 Task: Search one way flight ticket for 1 adult, 5 children, 2 infants in seat and 1 infant on lap in first from Traverse City: Cherry Capital Airport (was Cherry County Airpark) to Springfield: Abraham Lincoln Capital Airport on 5-2-2023. Choice of flights is Delta. Number of bags: 1 checked bag. Price is upto 77000. Outbound departure time preference is 14:15.
Action: Mouse moved to (331, 160)
Screenshot: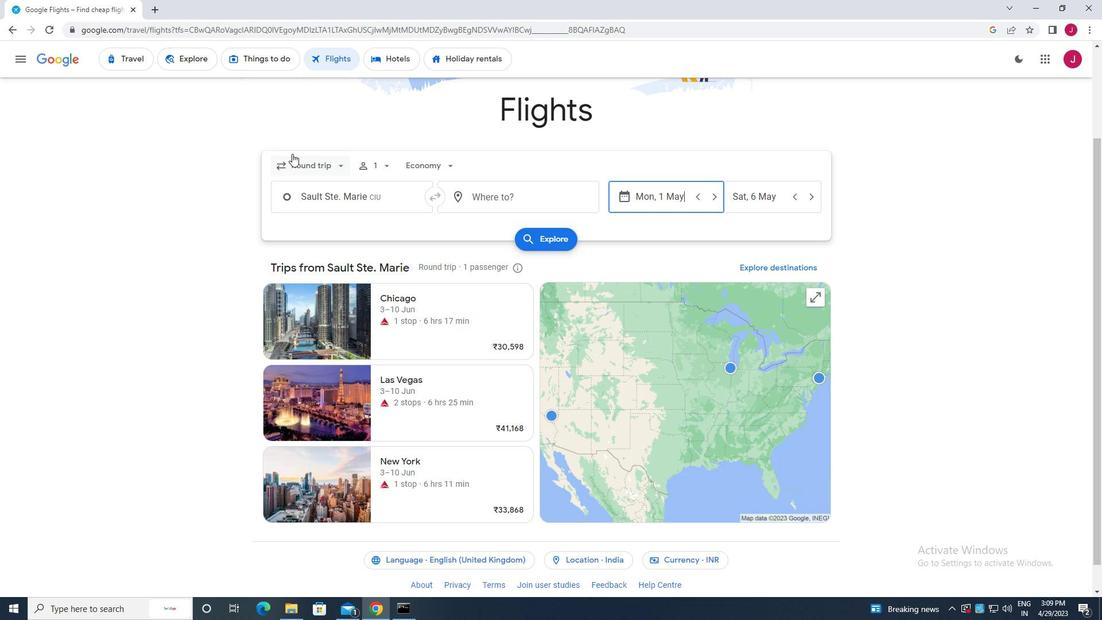 
Action: Mouse pressed left at (331, 160)
Screenshot: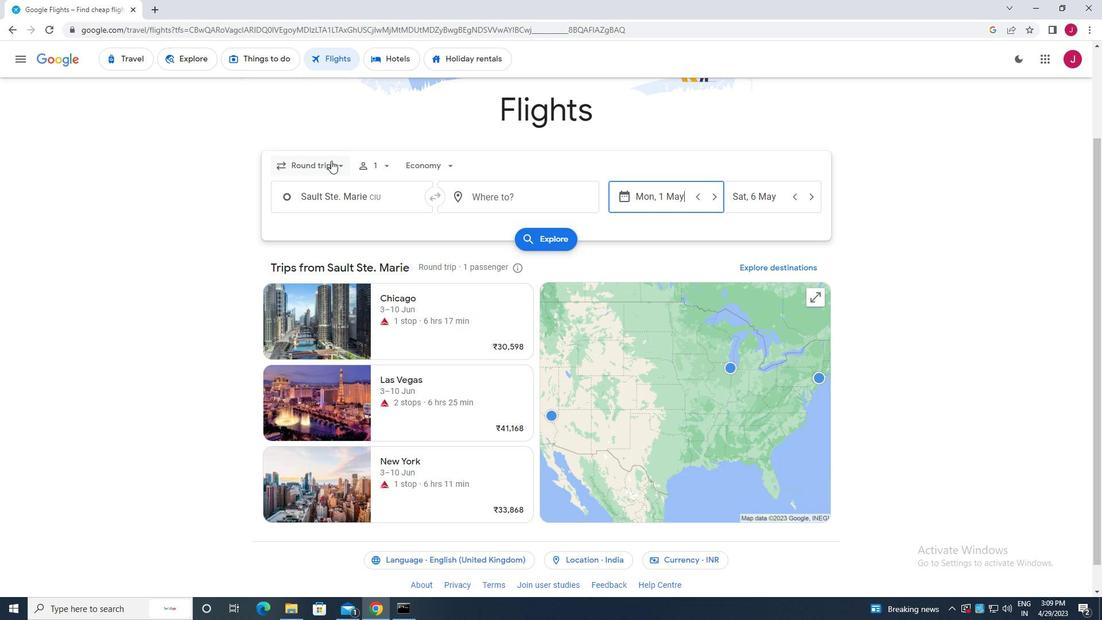 
Action: Mouse moved to (330, 214)
Screenshot: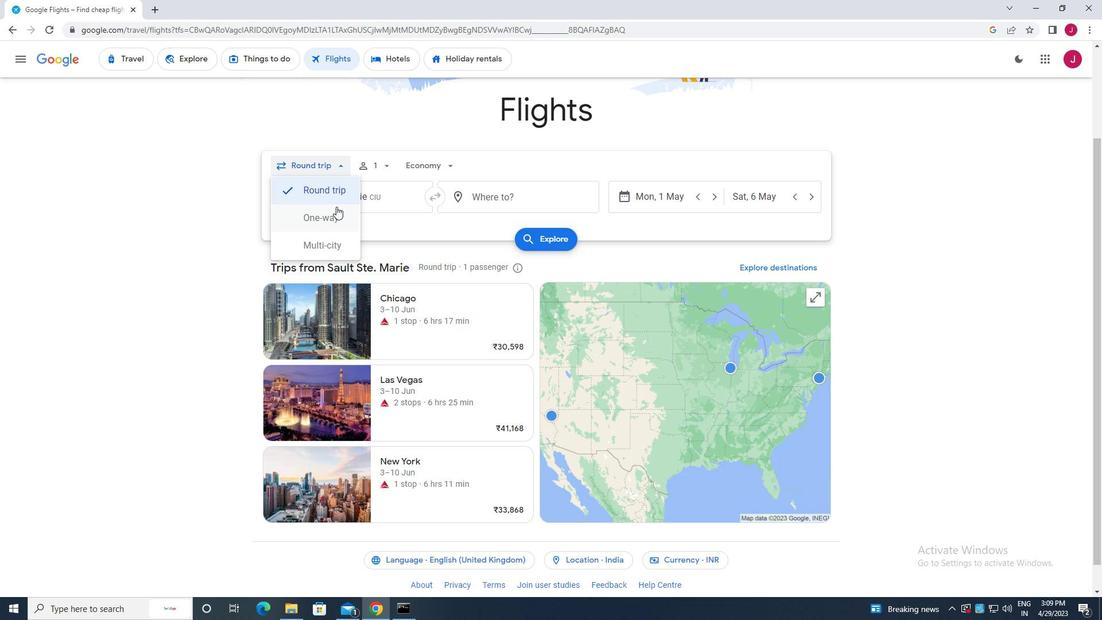 
Action: Mouse pressed left at (330, 214)
Screenshot: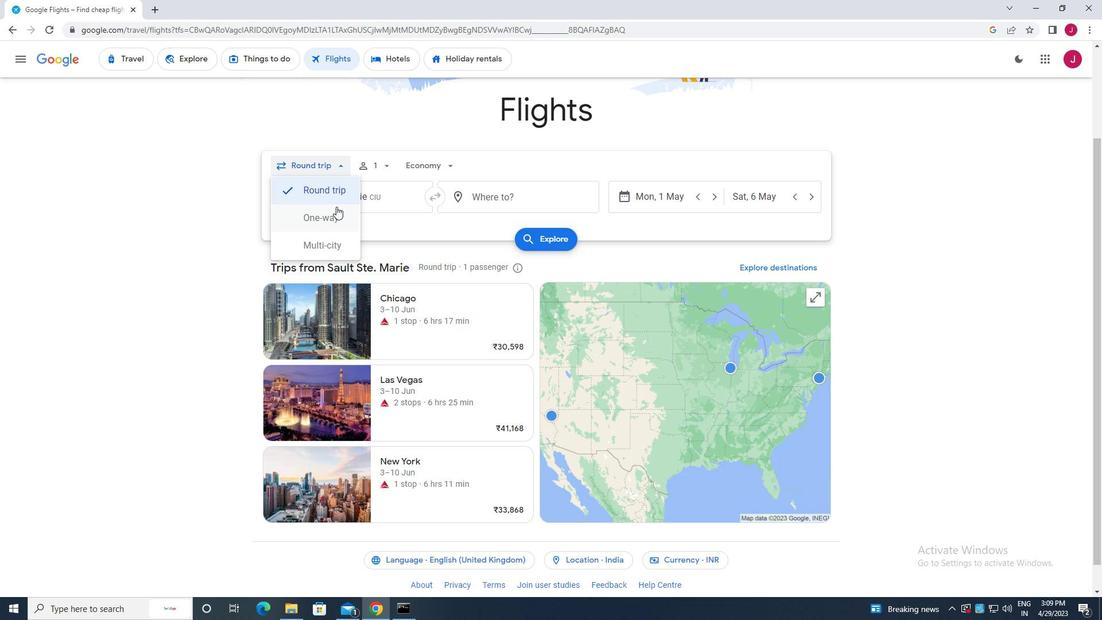 
Action: Mouse moved to (384, 164)
Screenshot: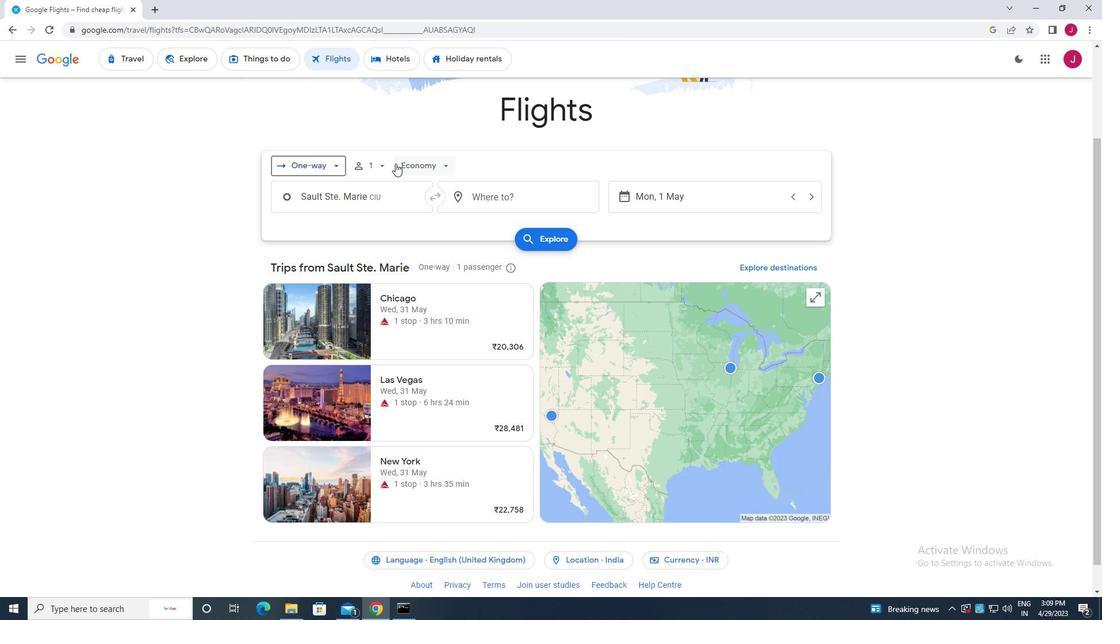 
Action: Mouse pressed left at (384, 164)
Screenshot: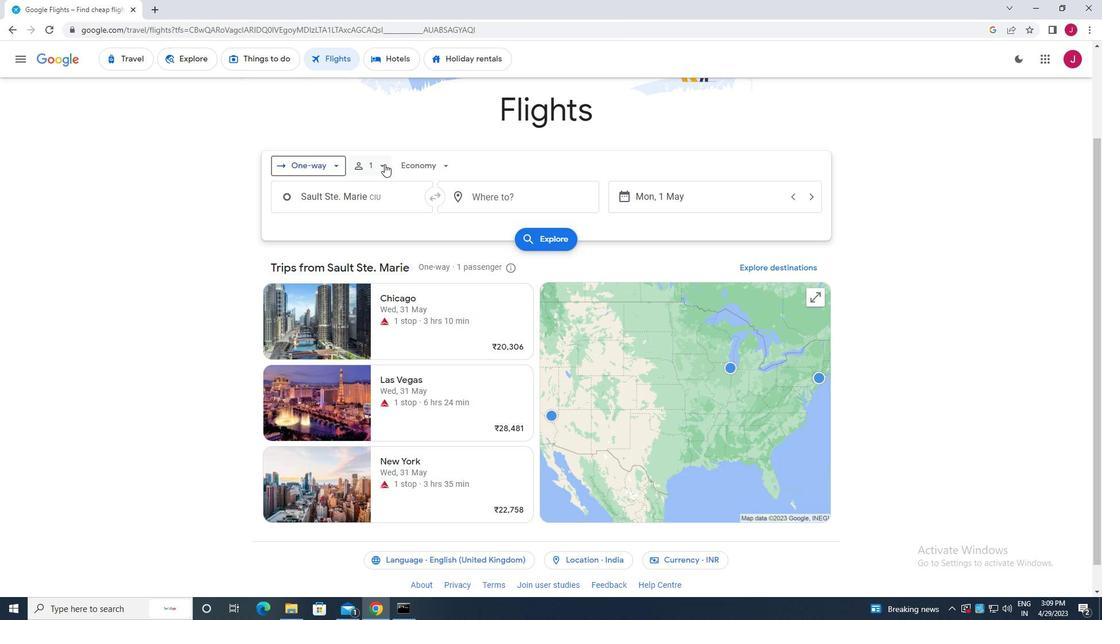 
Action: Mouse moved to (467, 224)
Screenshot: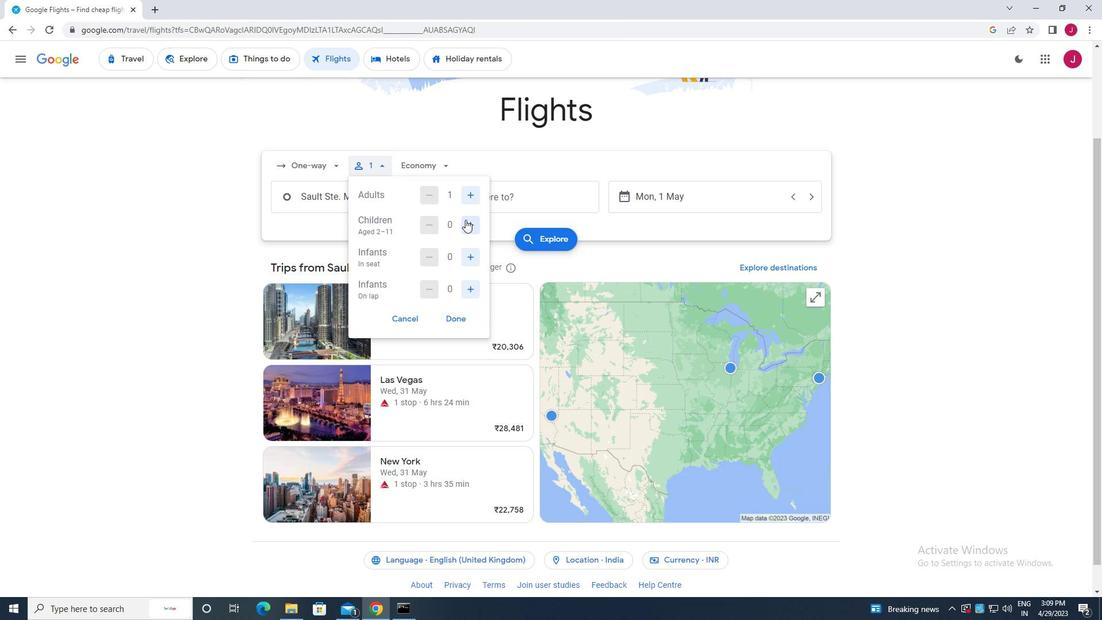 
Action: Mouse pressed left at (467, 224)
Screenshot: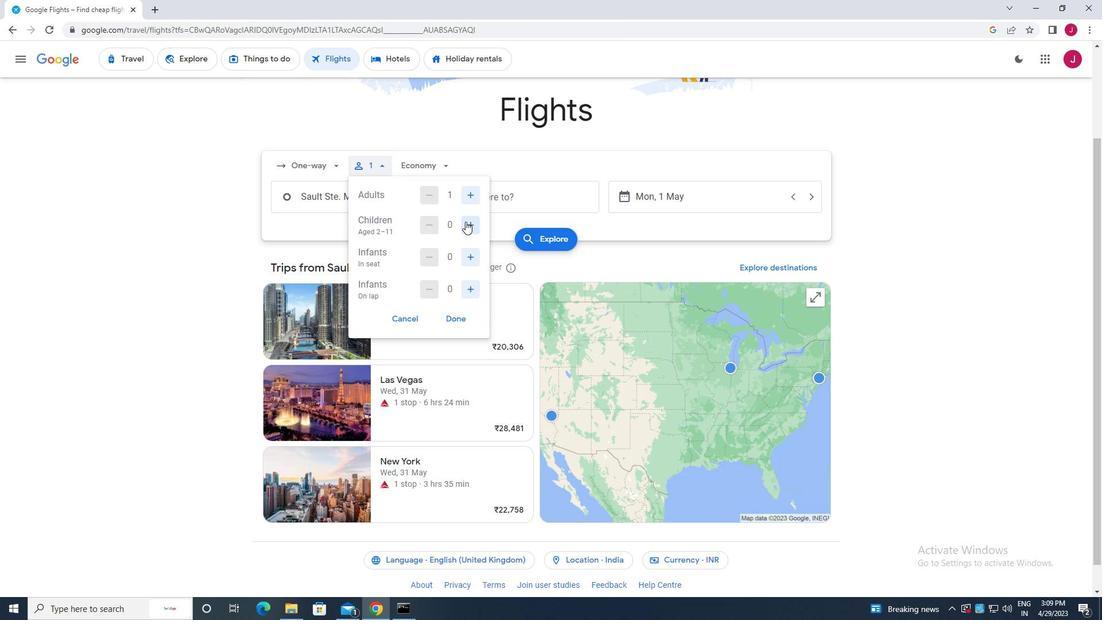 
Action: Mouse pressed left at (467, 224)
Screenshot: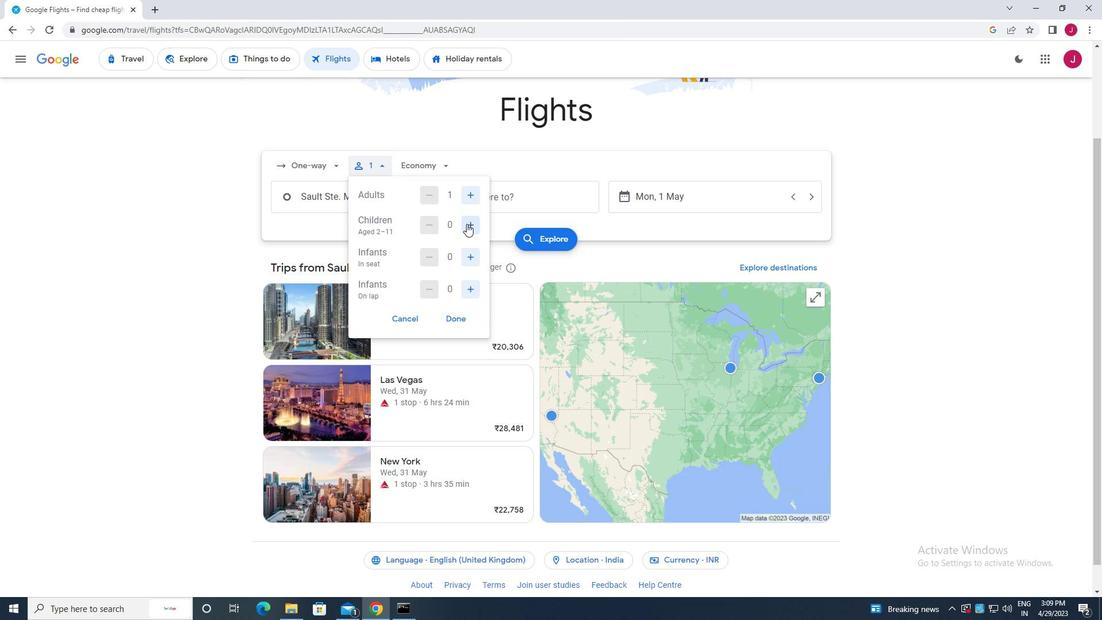 
Action: Mouse pressed left at (467, 224)
Screenshot: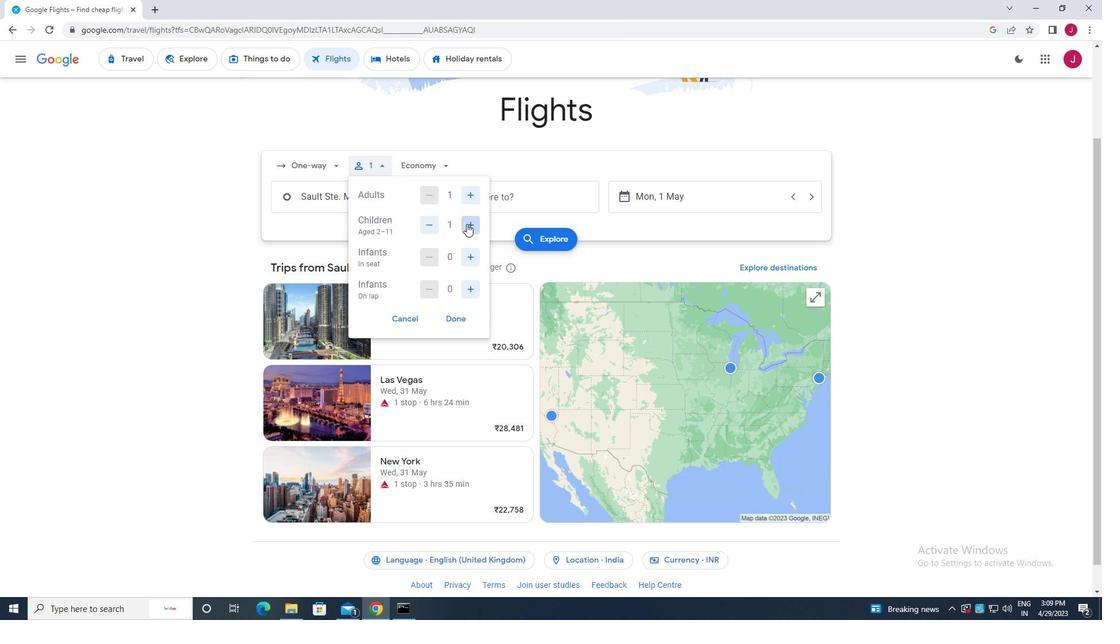 
Action: Mouse moved to (468, 225)
Screenshot: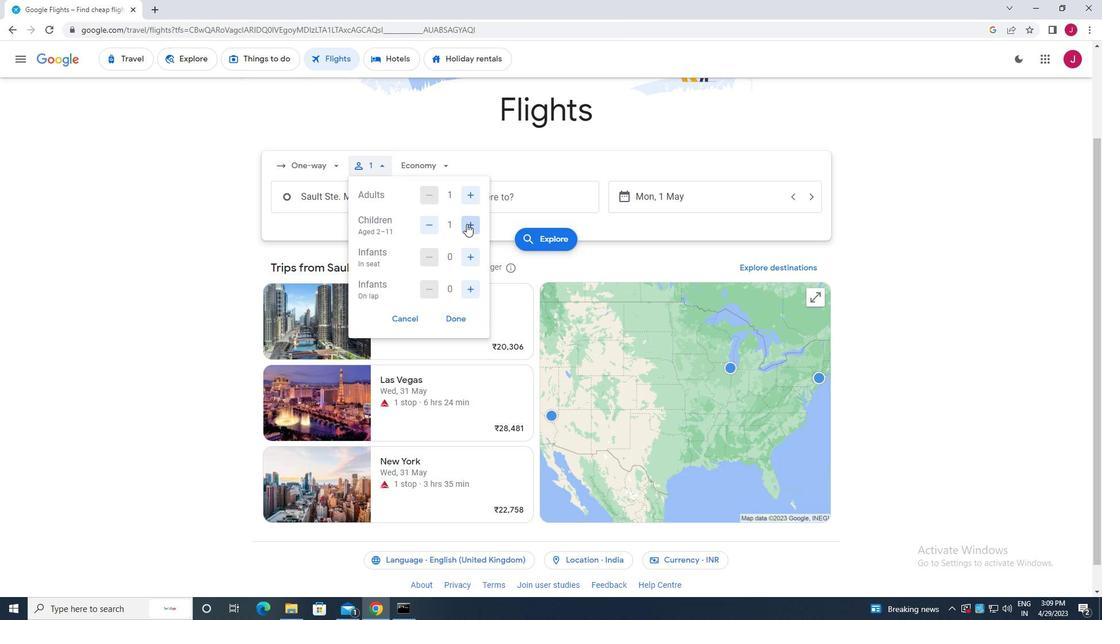 
Action: Mouse pressed left at (468, 225)
Screenshot: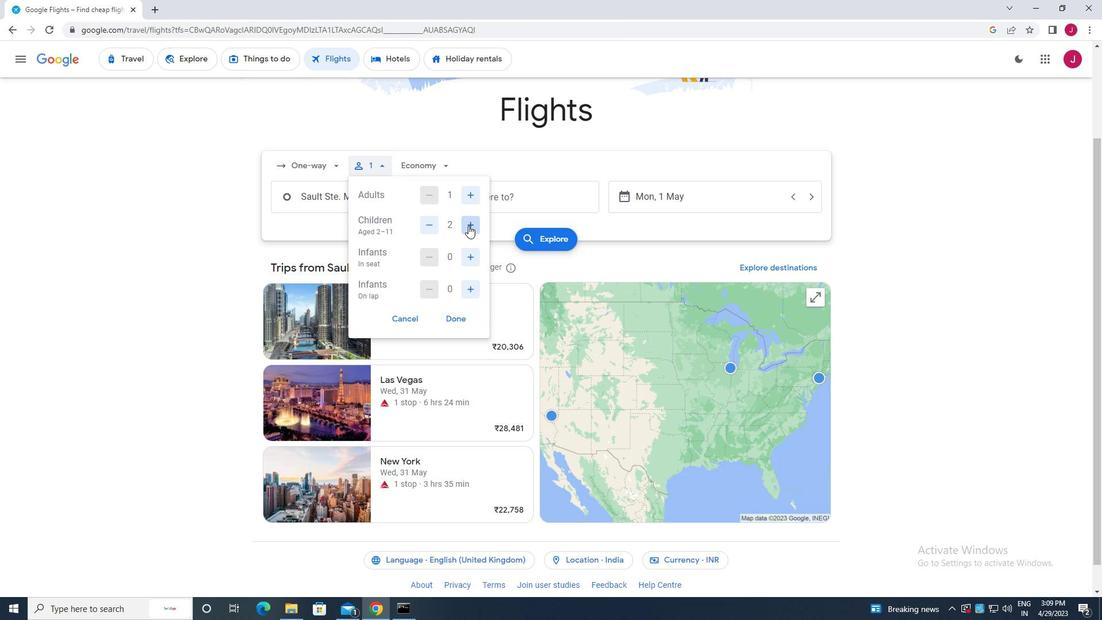 
Action: Mouse moved to (469, 226)
Screenshot: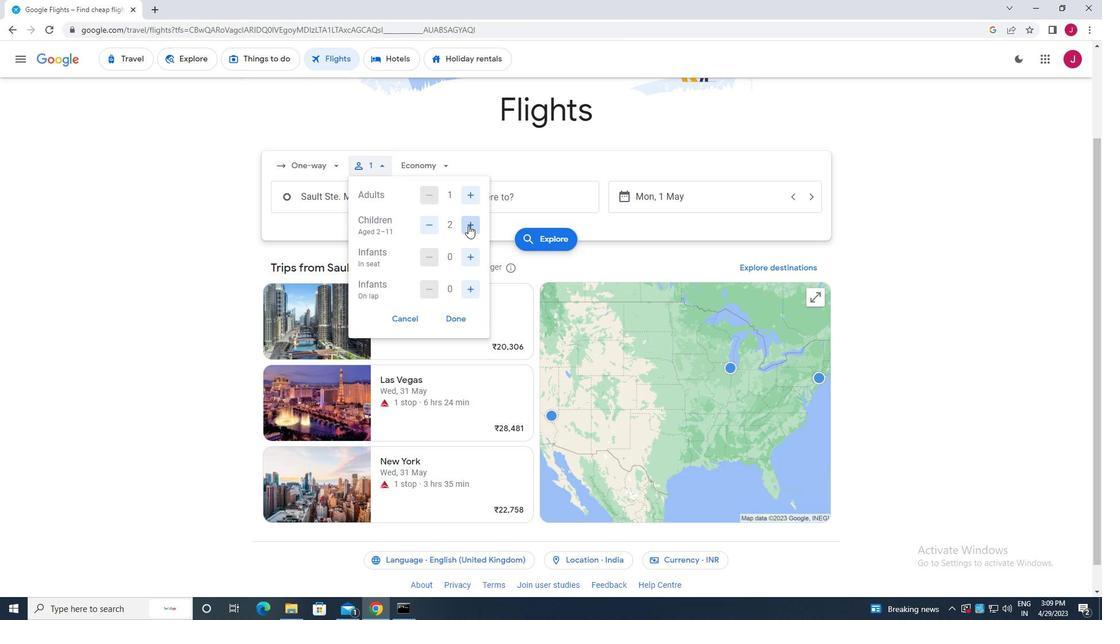 
Action: Mouse pressed left at (469, 226)
Screenshot: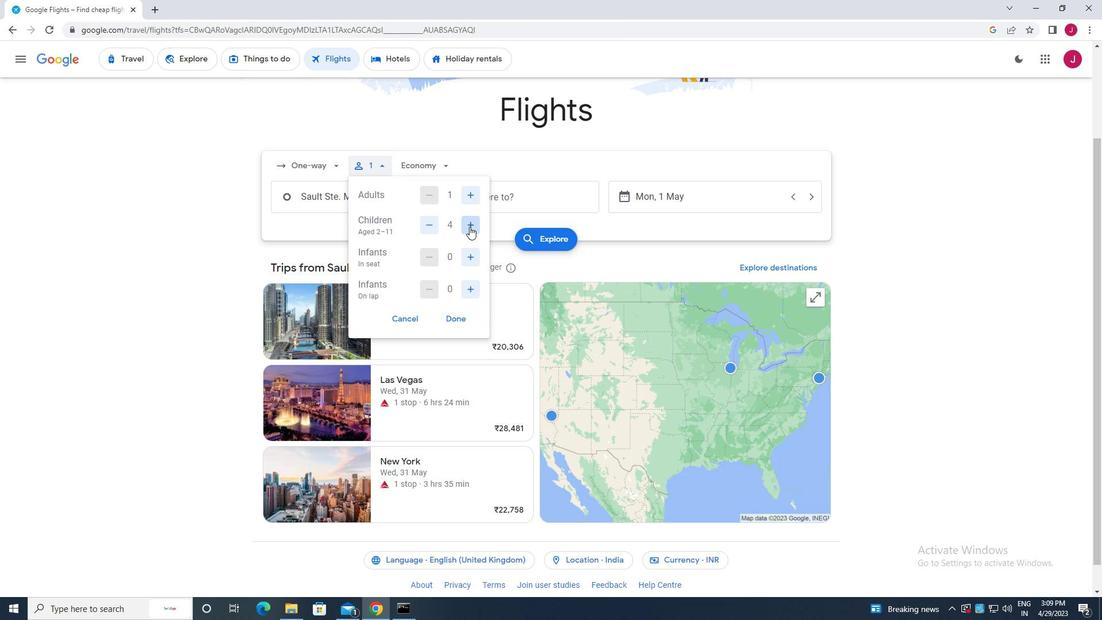 
Action: Mouse moved to (473, 254)
Screenshot: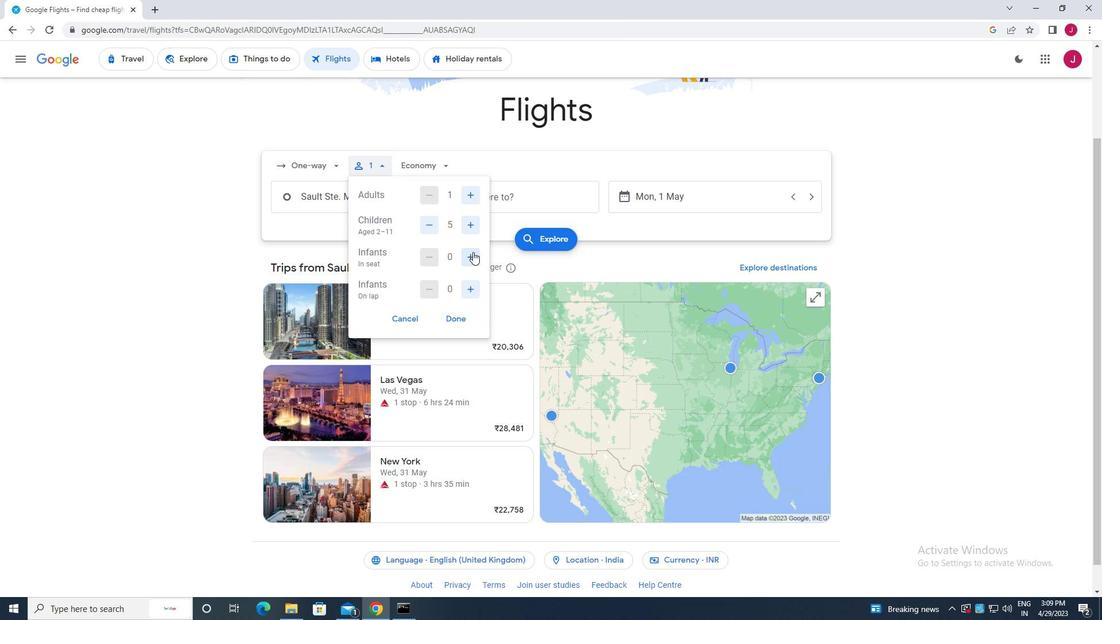 
Action: Mouse pressed left at (473, 254)
Screenshot: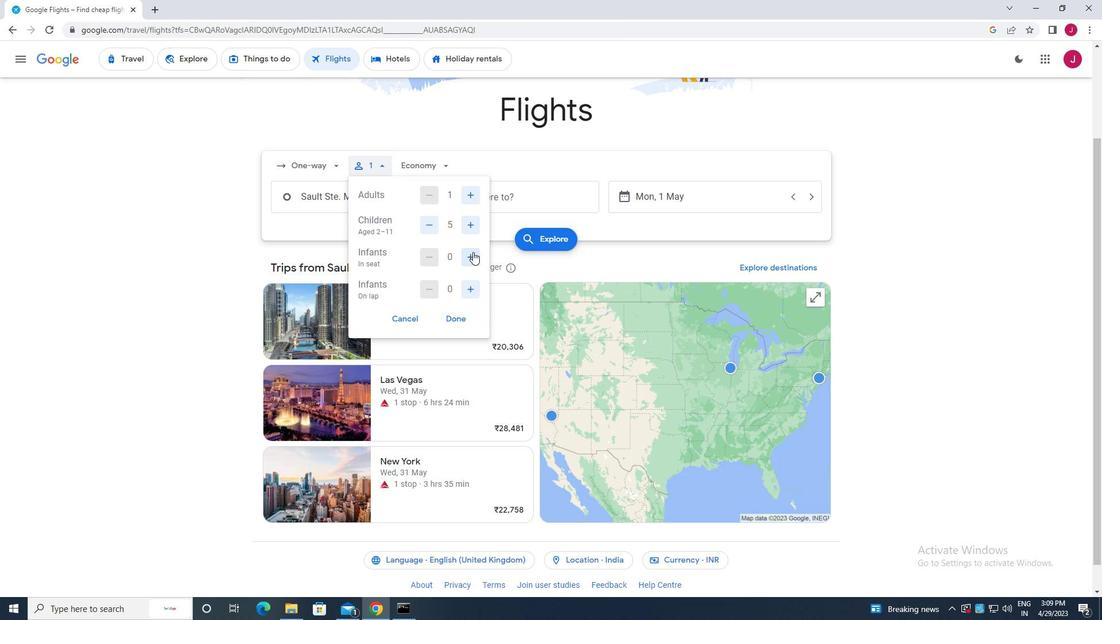 
Action: Mouse pressed left at (473, 254)
Screenshot: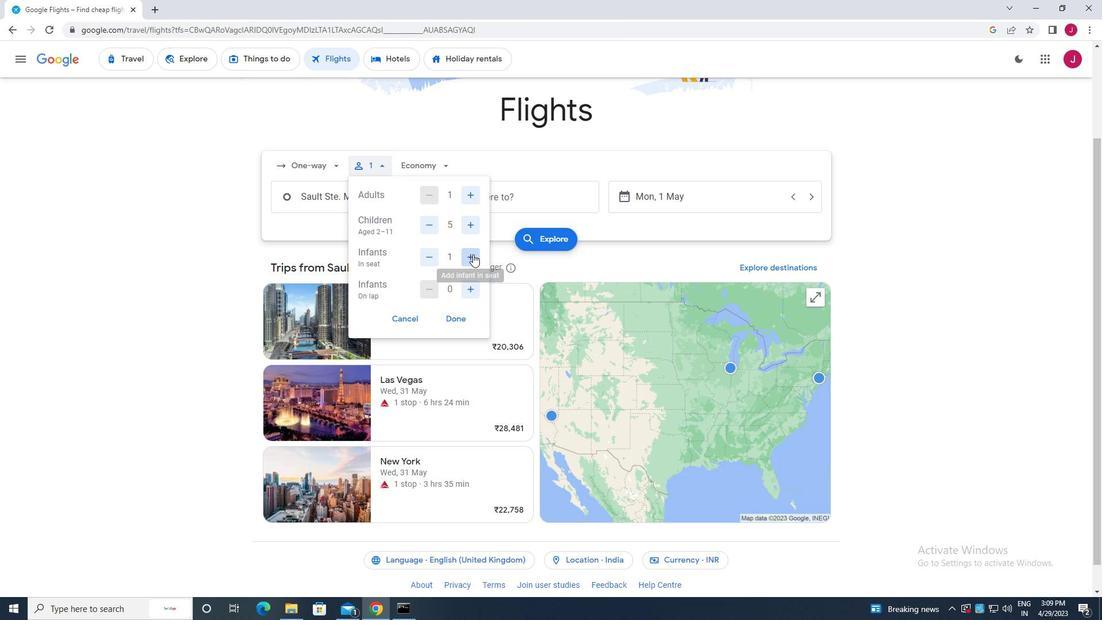 
Action: Mouse moved to (473, 291)
Screenshot: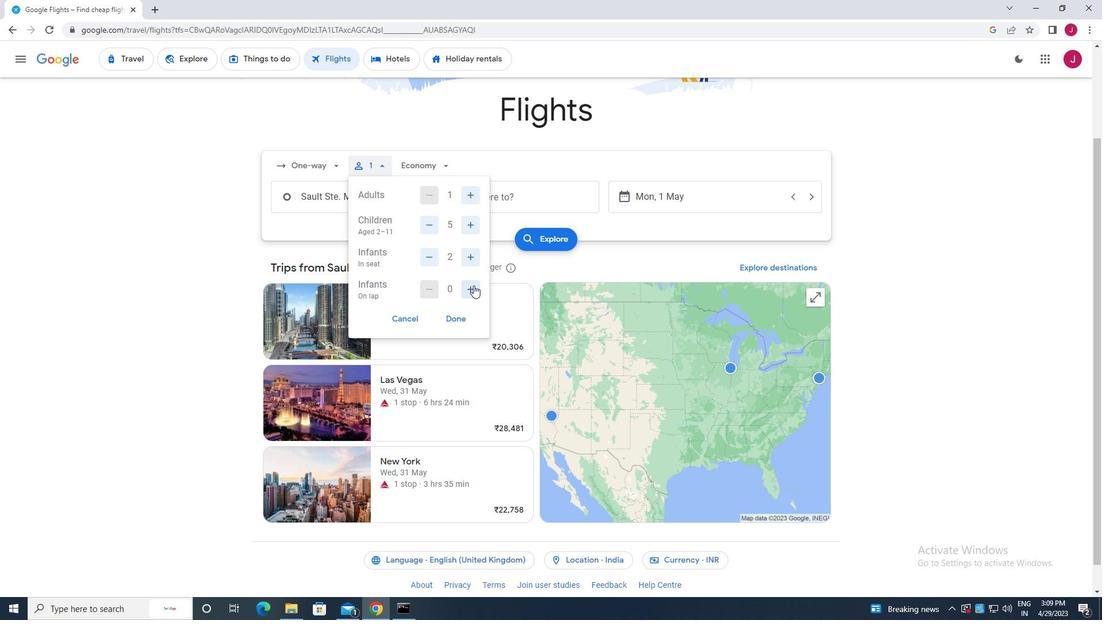 
Action: Mouse pressed left at (473, 291)
Screenshot: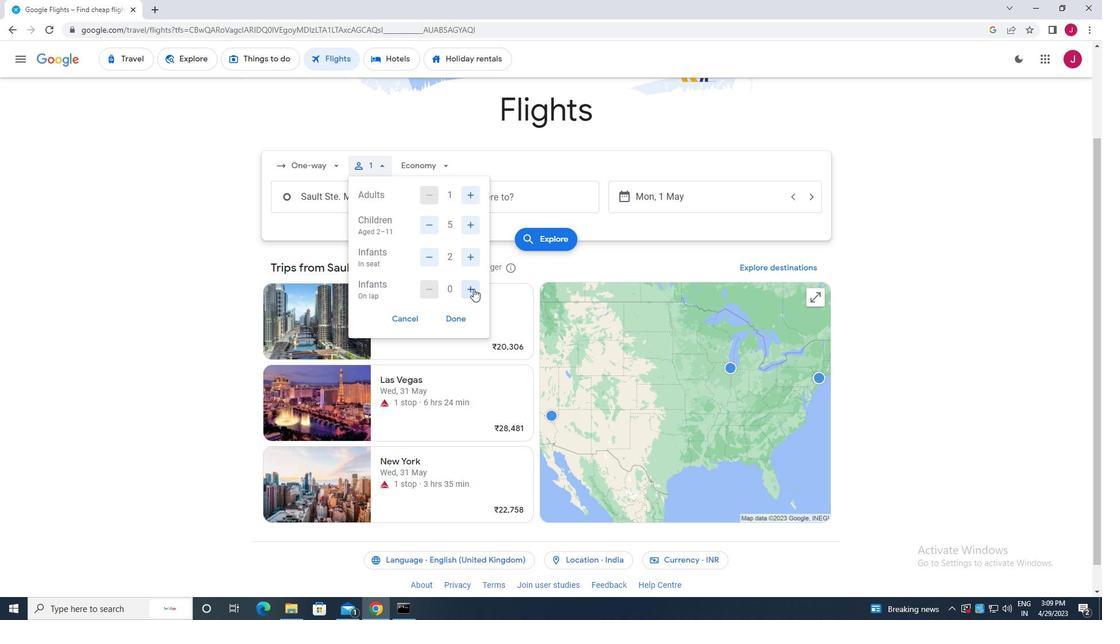 
Action: Mouse moved to (431, 258)
Screenshot: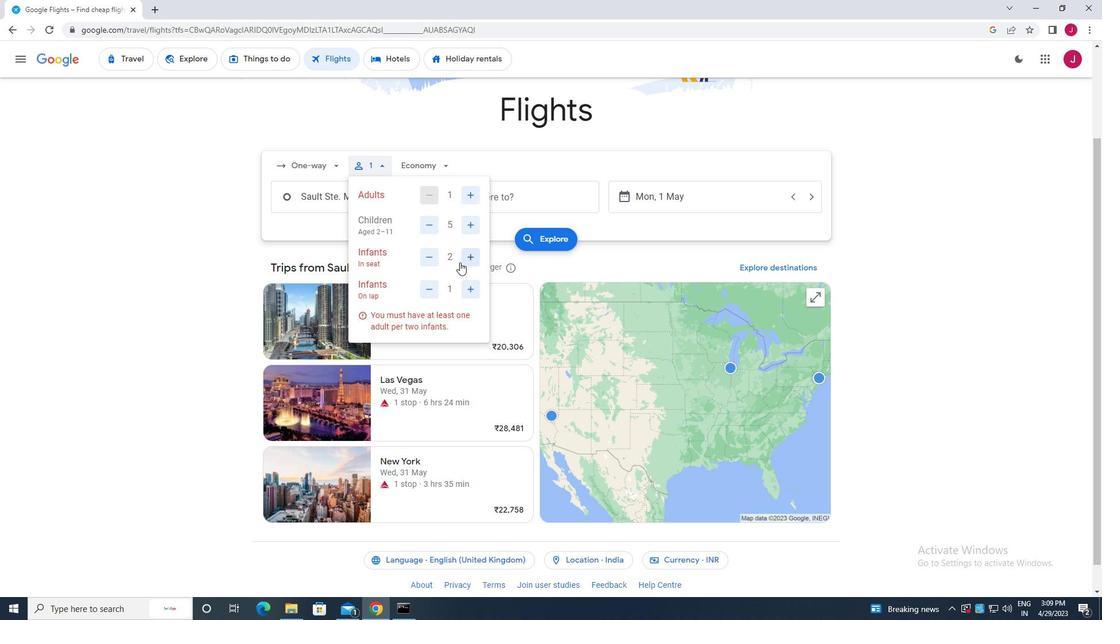 
Action: Mouse pressed left at (431, 258)
Screenshot: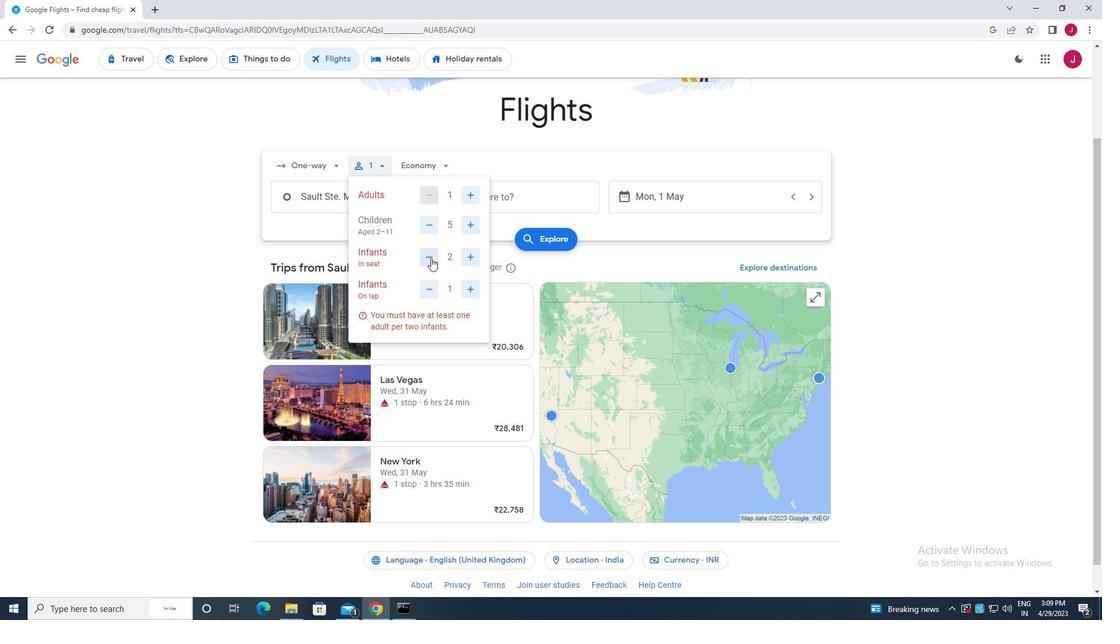 
Action: Mouse moved to (457, 314)
Screenshot: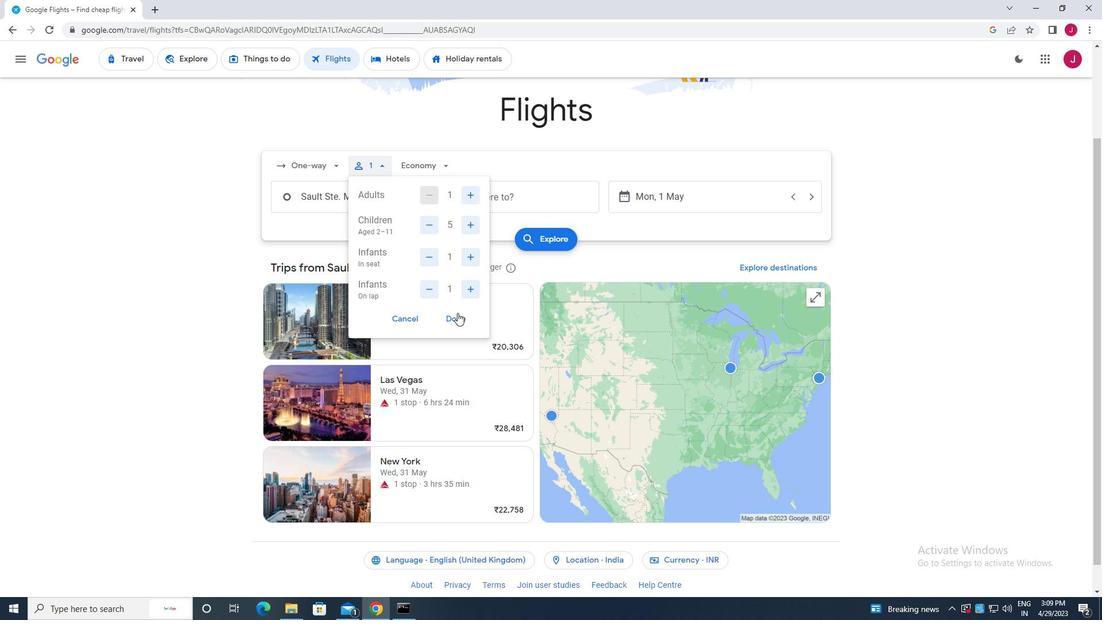 
Action: Mouse pressed left at (457, 314)
Screenshot: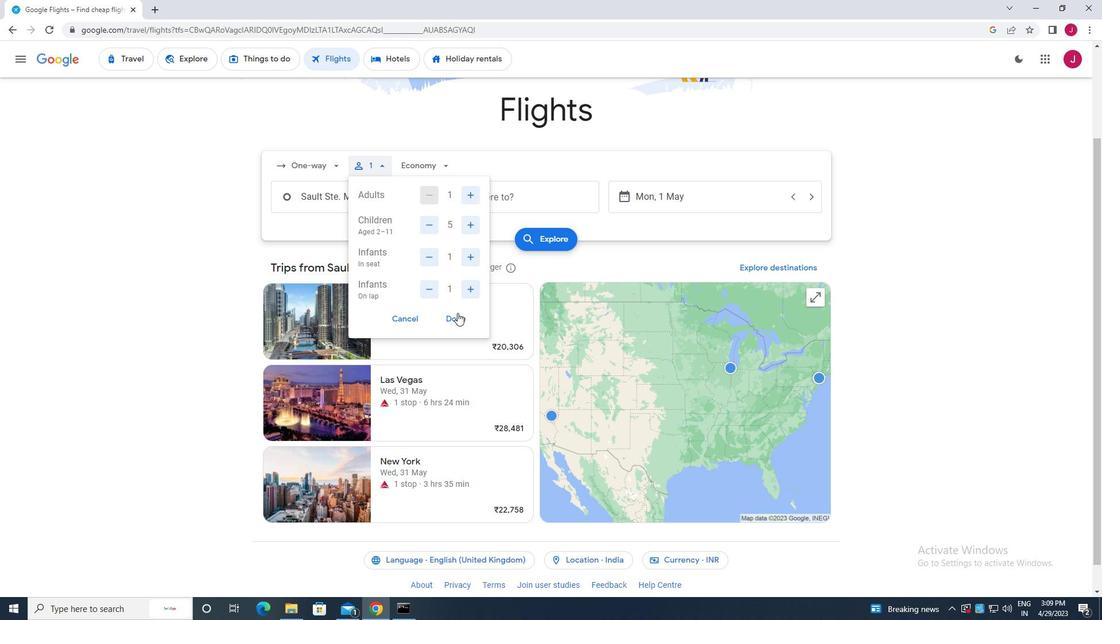 
Action: Mouse moved to (442, 161)
Screenshot: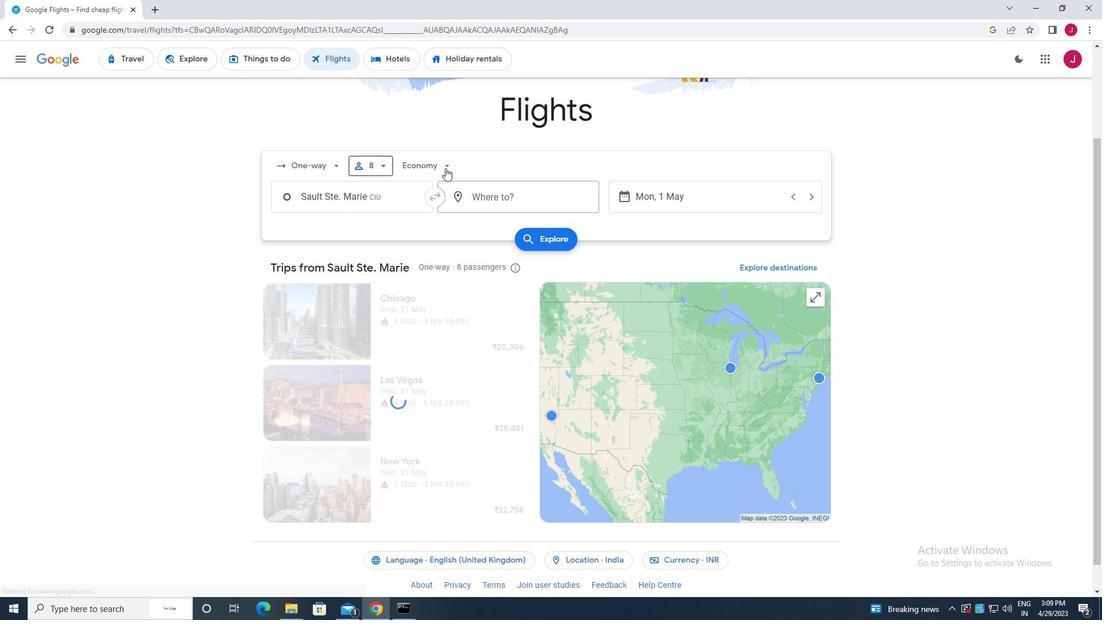 
Action: Mouse pressed left at (442, 161)
Screenshot: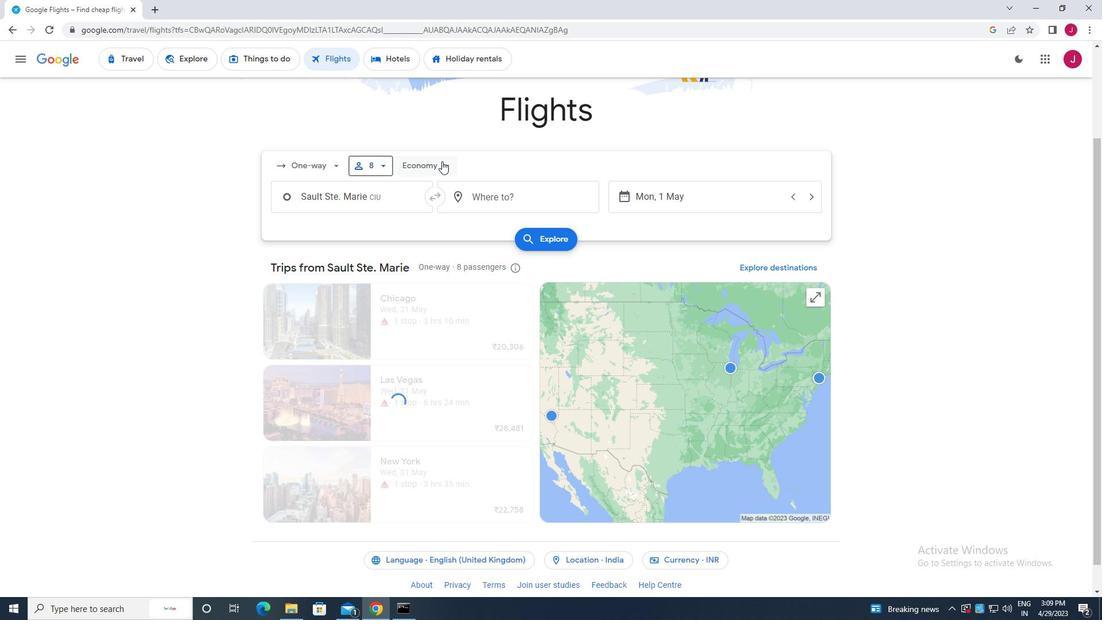 
Action: Mouse moved to (439, 269)
Screenshot: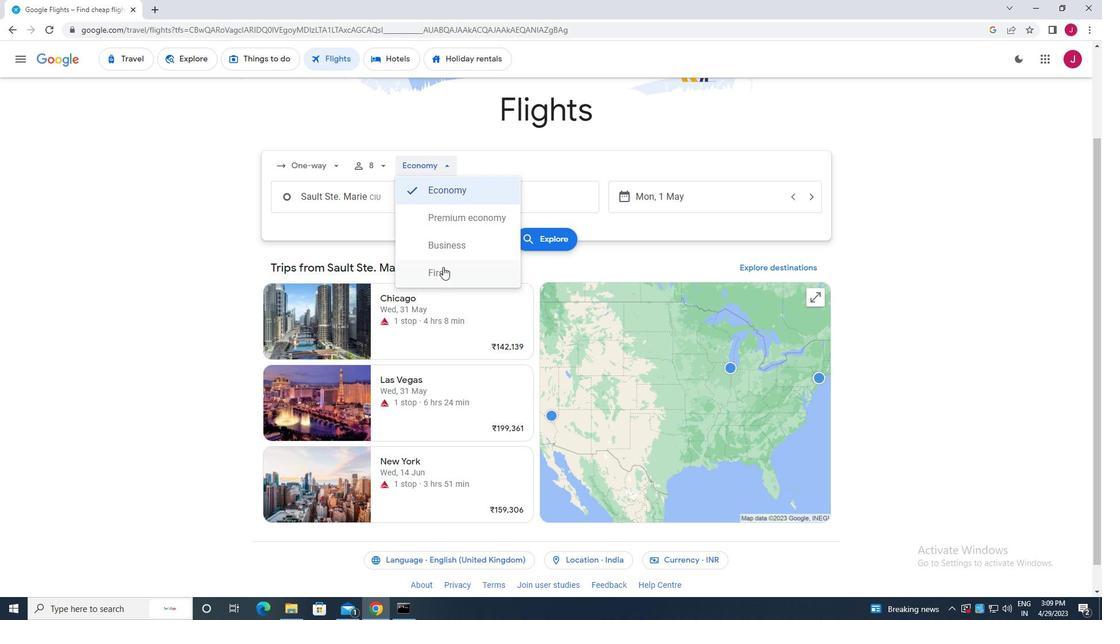 
Action: Mouse pressed left at (439, 269)
Screenshot: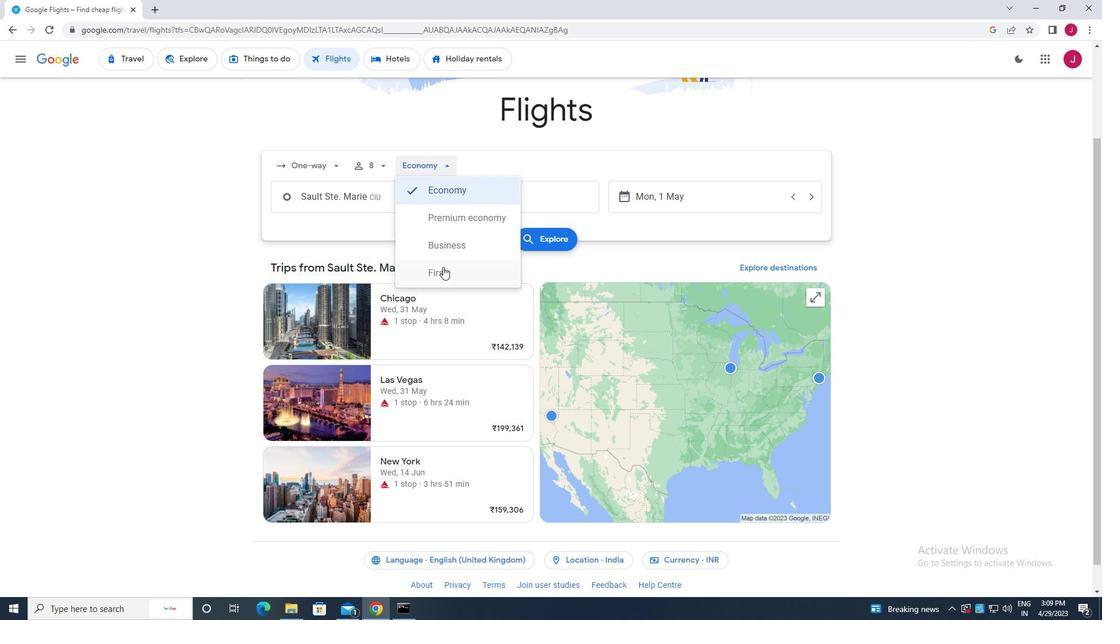 
Action: Mouse moved to (375, 195)
Screenshot: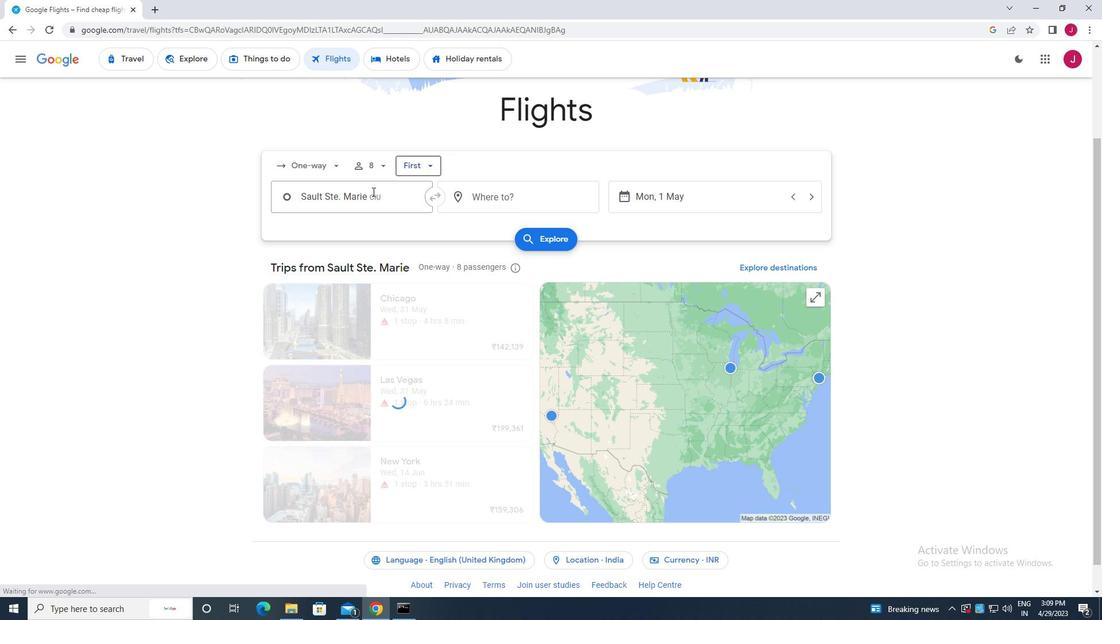 
Action: Mouse pressed left at (375, 195)
Screenshot: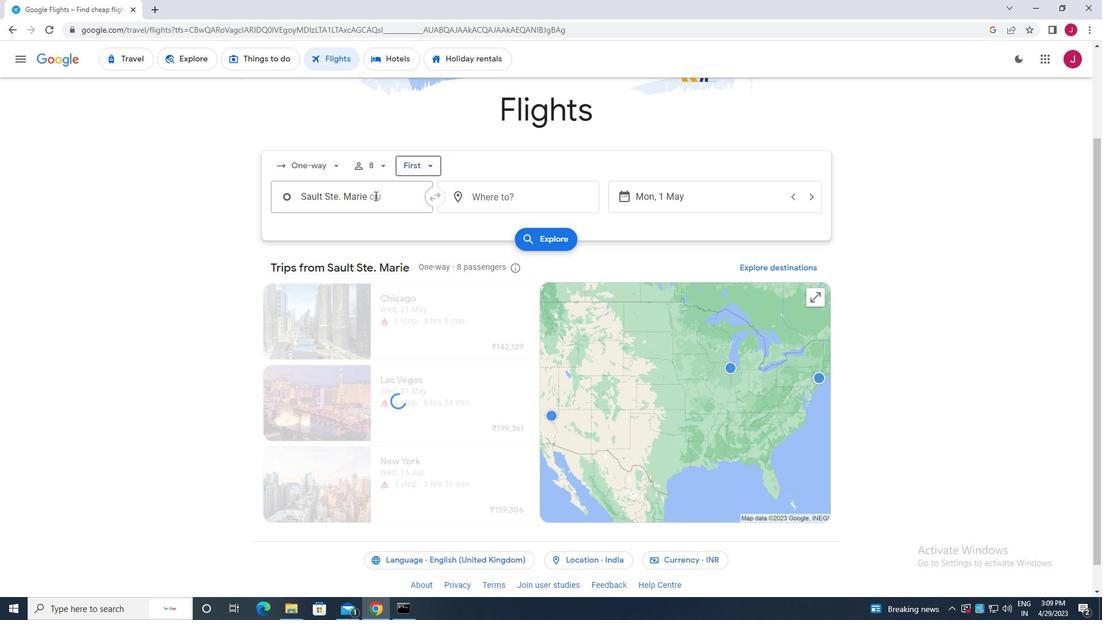 
Action: Mouse moved to (380, 192)
Screenshot: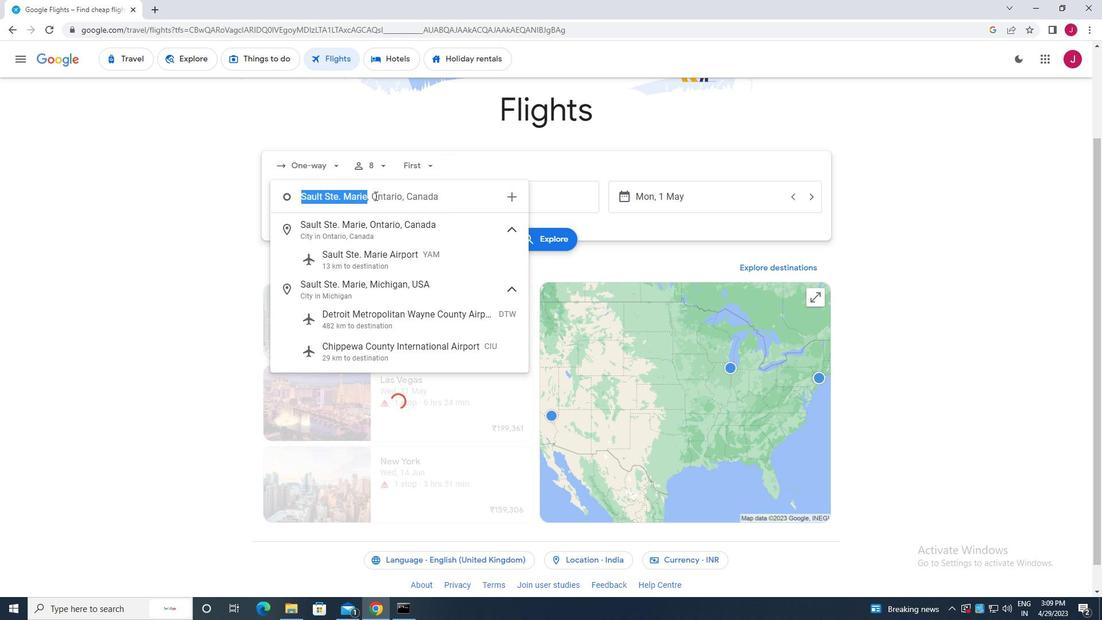 
Action: Key pressed cherry<Key.space>
Screenshot: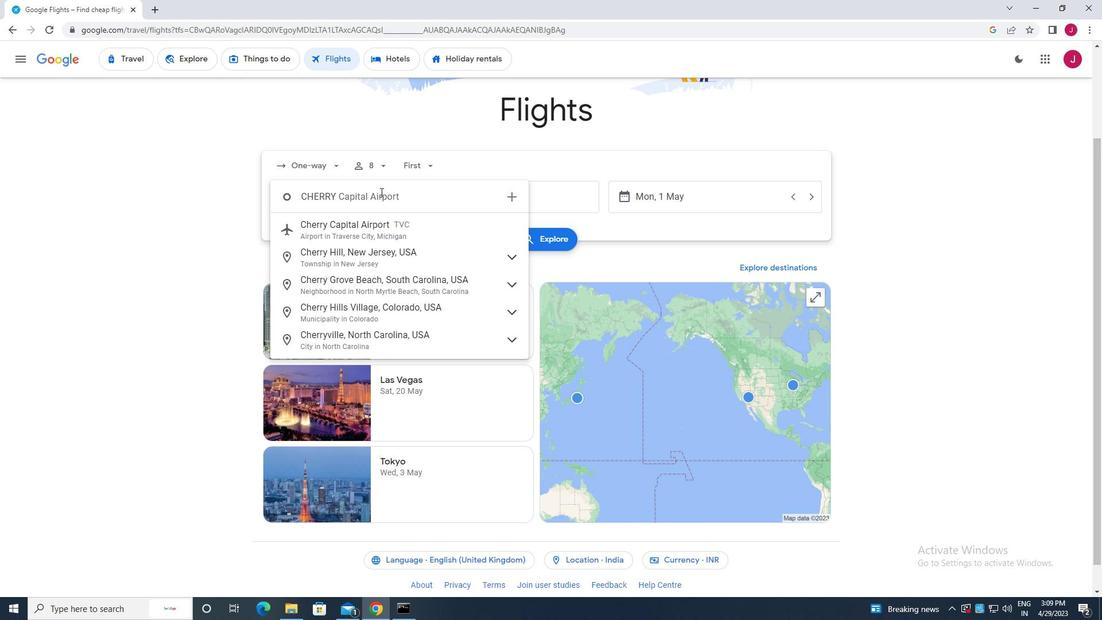 
Action: Mouse moved to (421, 230)
Screenshot: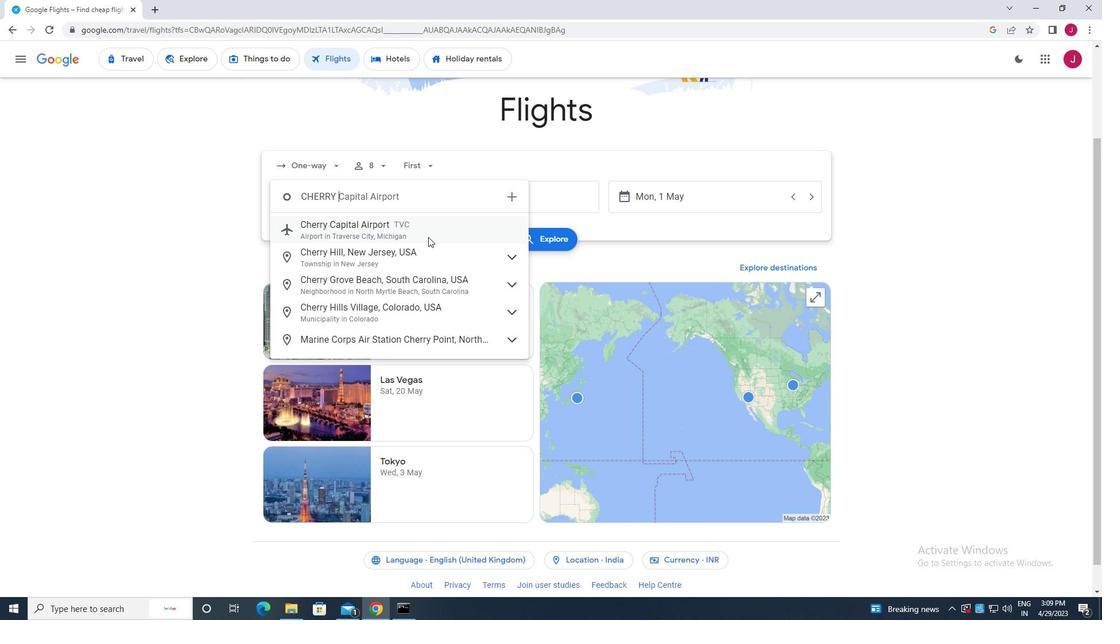 
Action: Mouse pressed left at (421, 230)
Screenshot: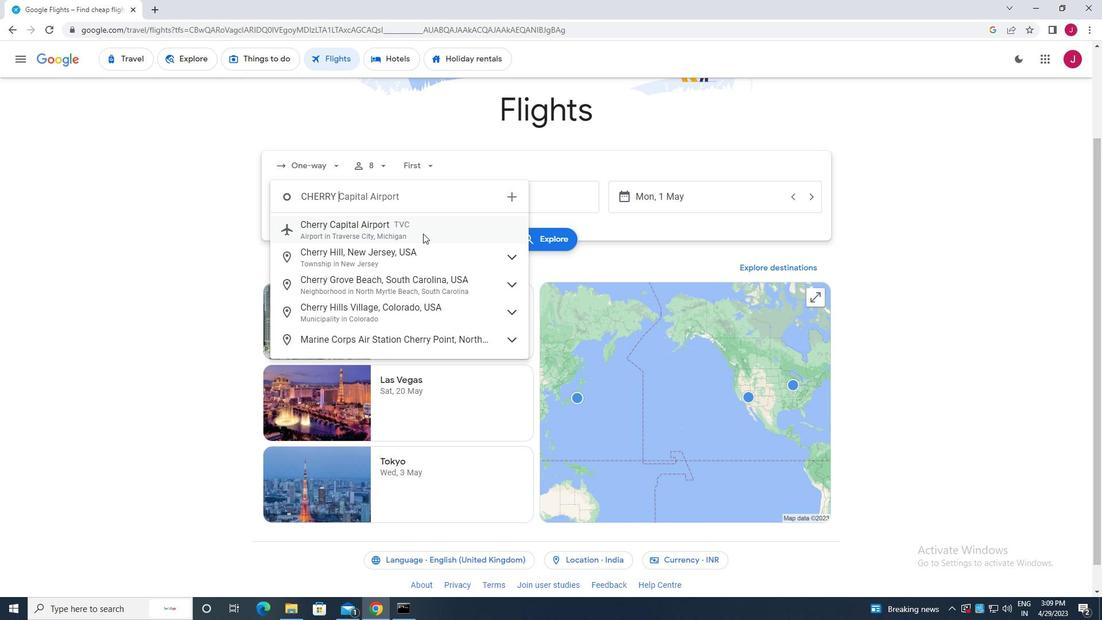 
Action: Mouse moved to (512, 195)
Screenshot: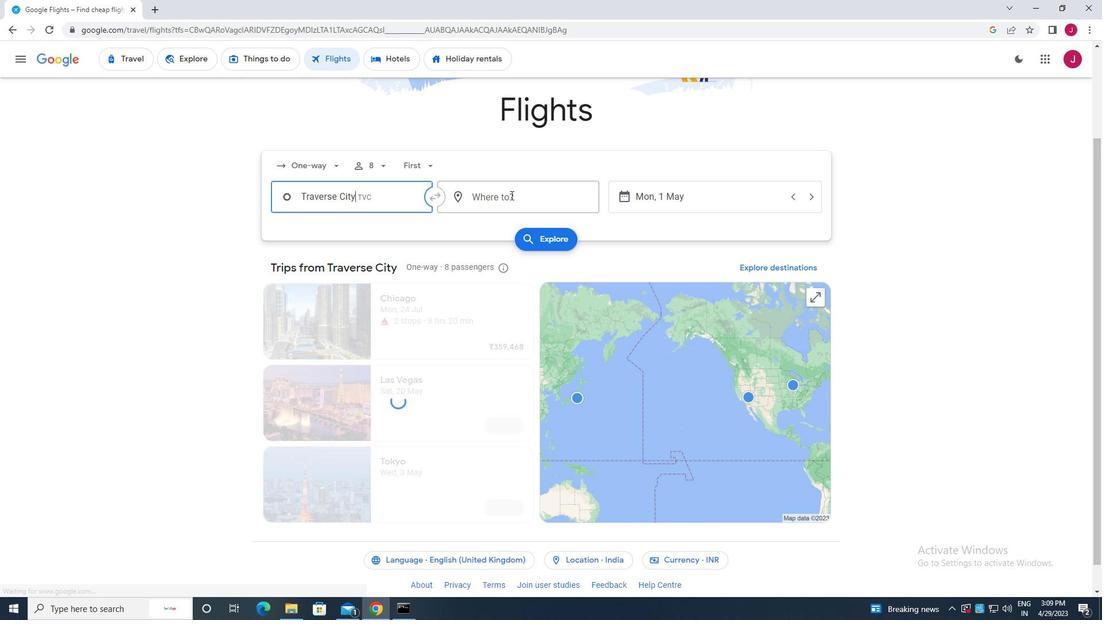 
Action: Mouse pressed left at (512, 195)
Screenshot: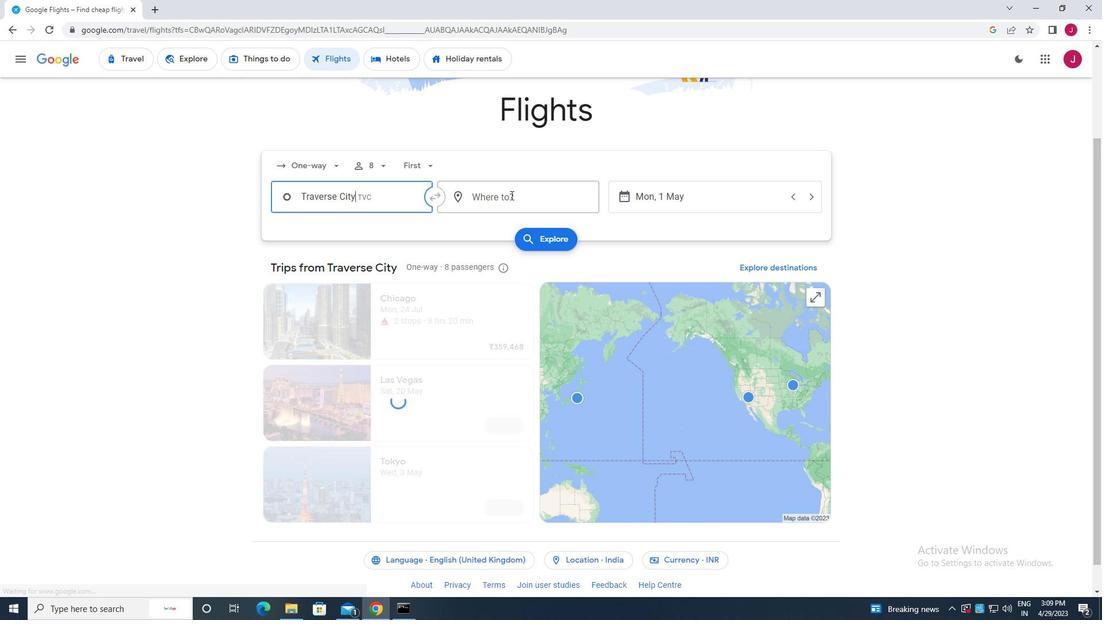 
Action: Key pressed springfi
Screenshot: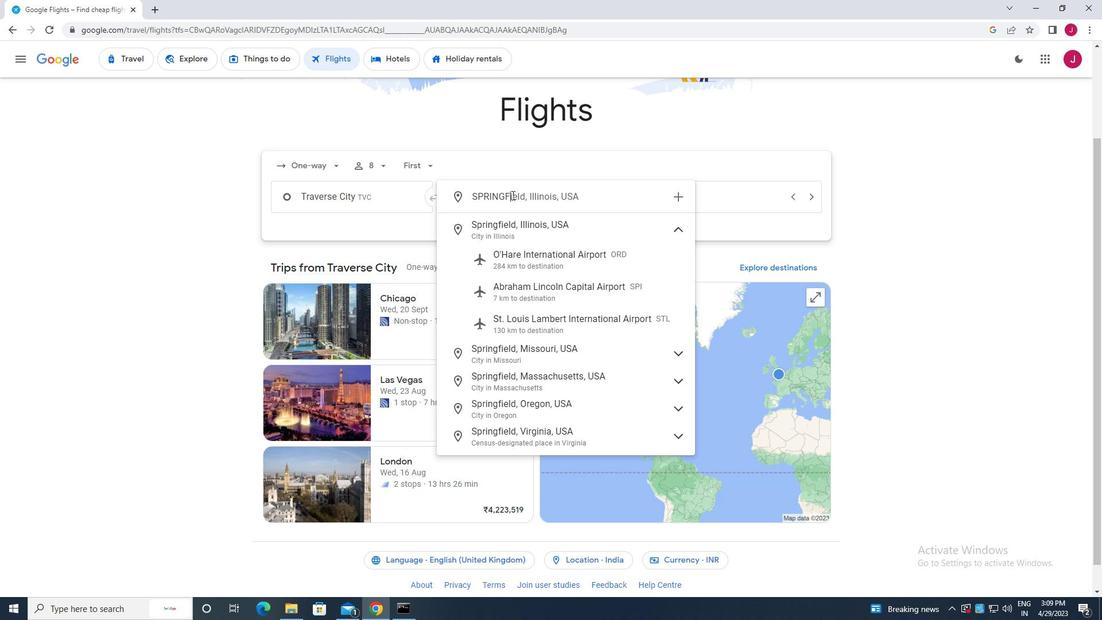 
Action: Mouse moved to (541, 294)
Screenshot: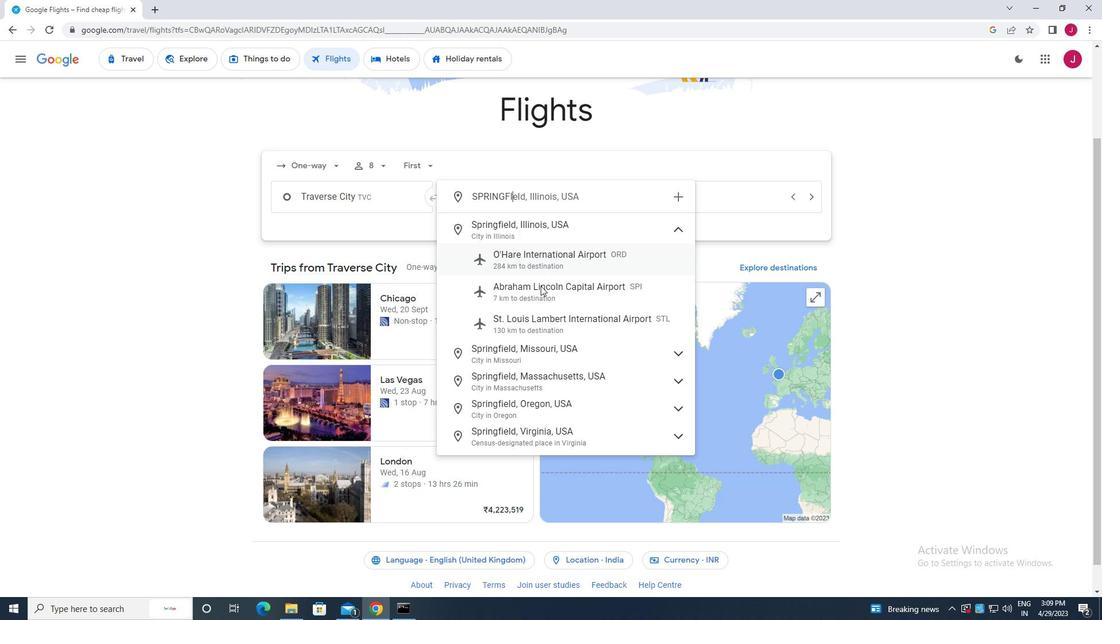 
Action: Mouse pressed left at (541, 294)
Screenshot: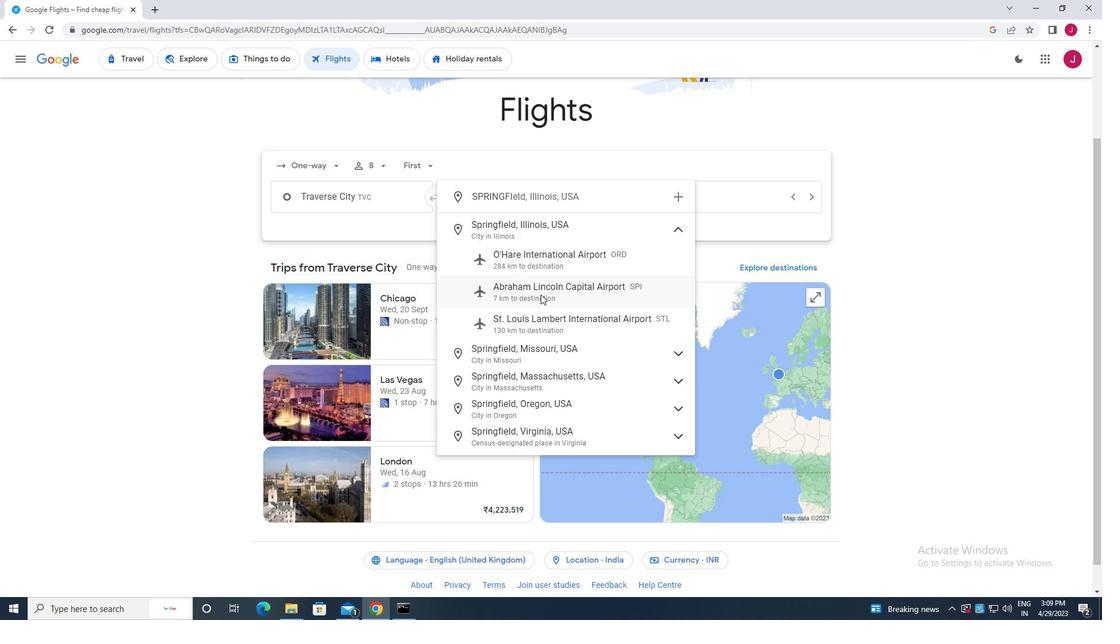 
Action: Mouse moved to (674, 207)
Screenshot: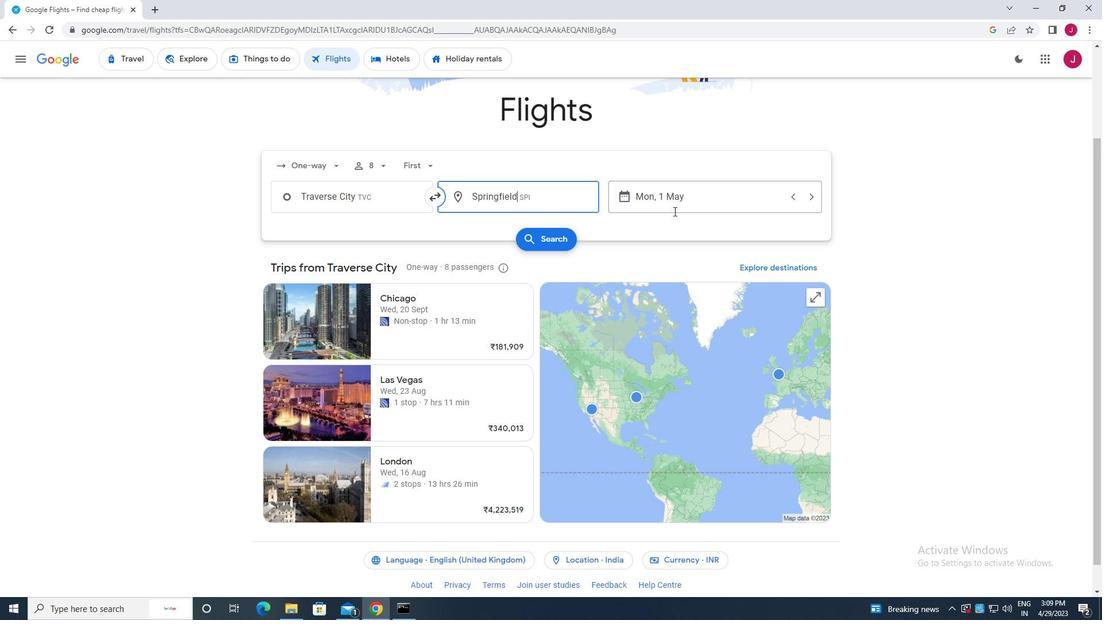
Action: Mouse pressed left at (674, 207)
Screenshot: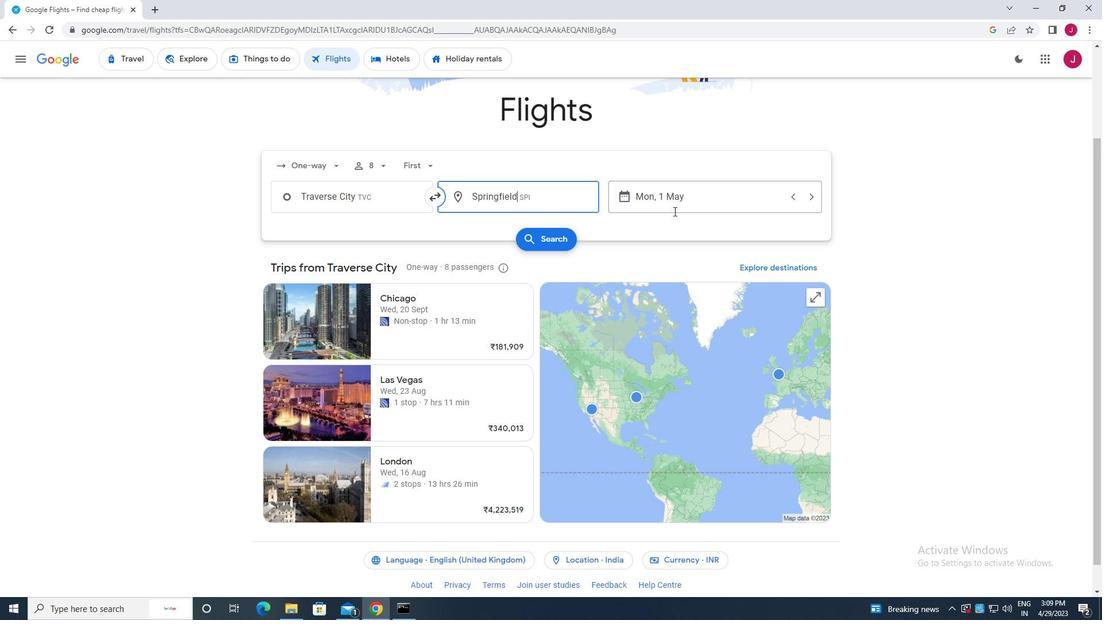 
Action: Mouse moved to (689, 282)
Screenshot: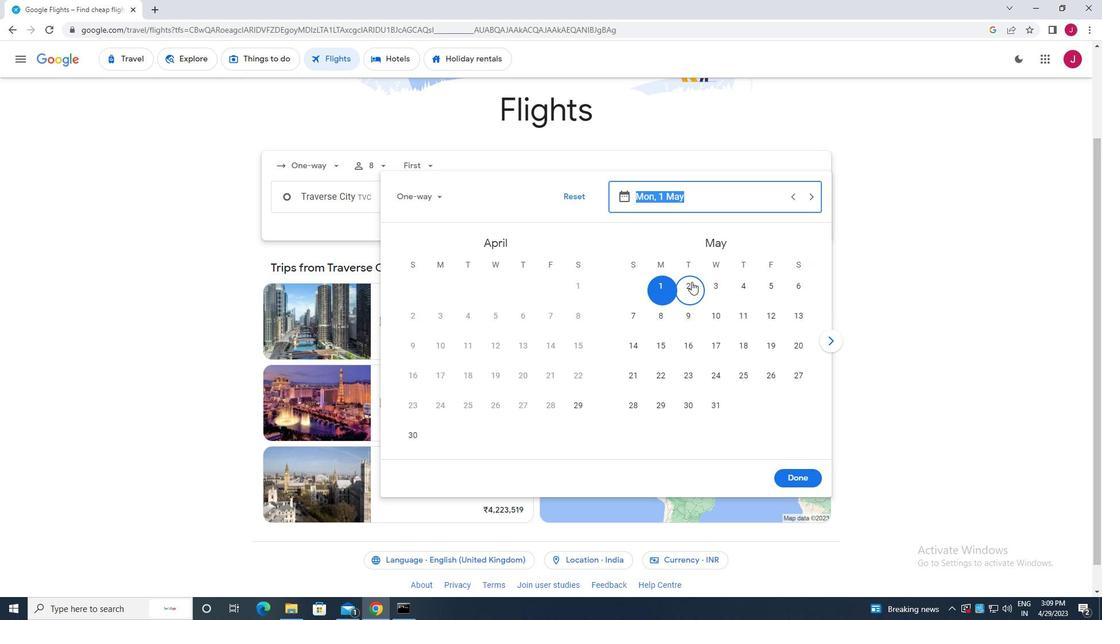 
Action: Mouse pressed left at (689, 282)
Screenshot: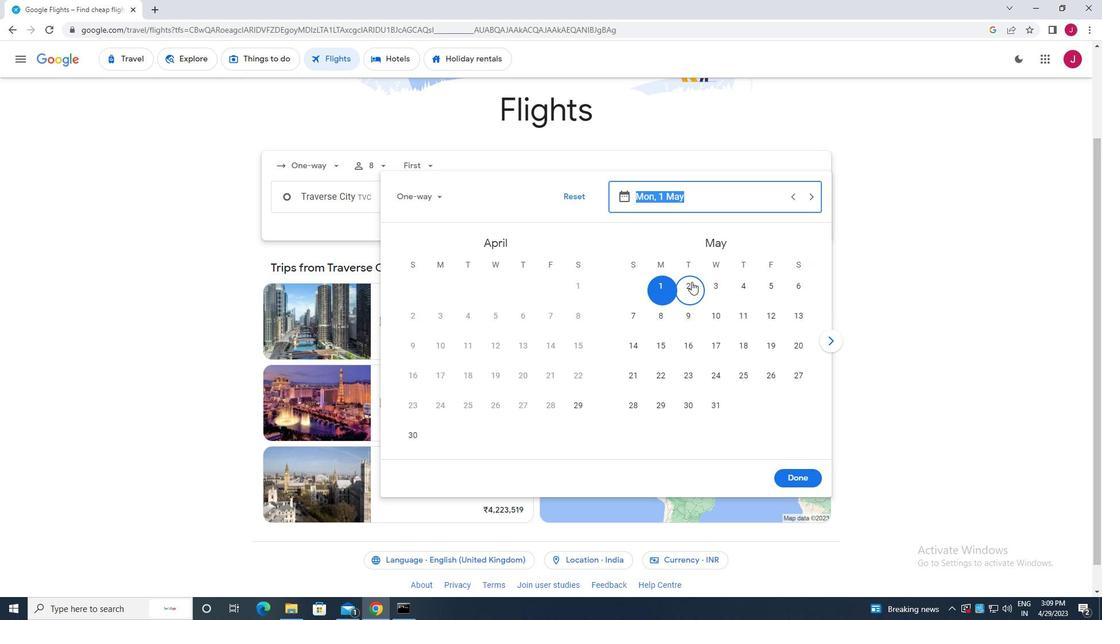 
Action: Mouse moved to (795, 476)
Screenshot: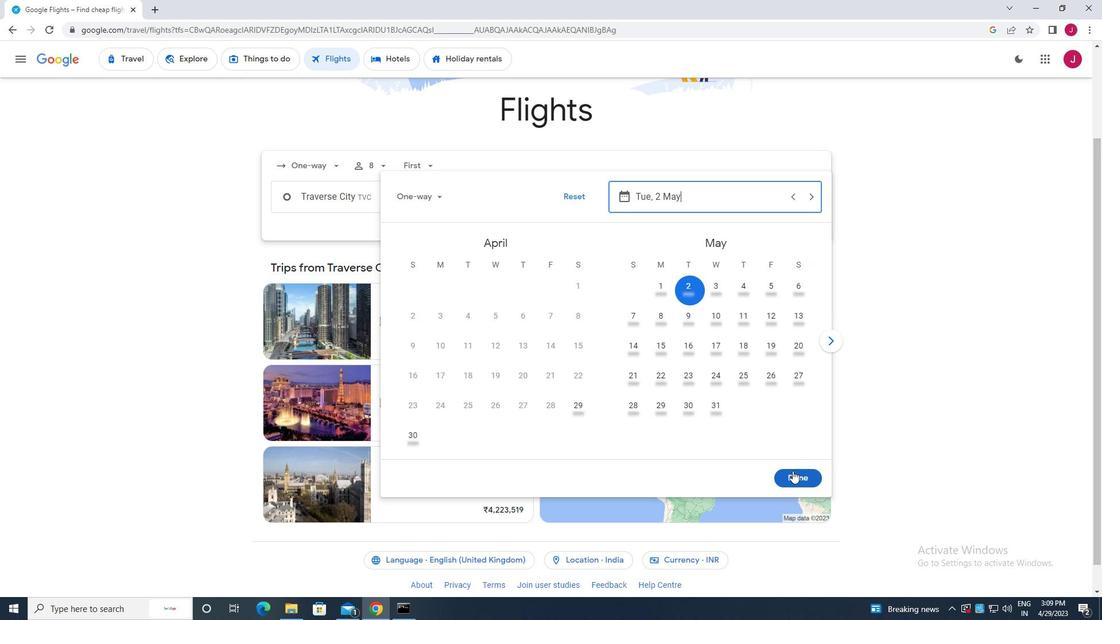 
Action: Mouse pressed left at (795, 476)
Screenshot: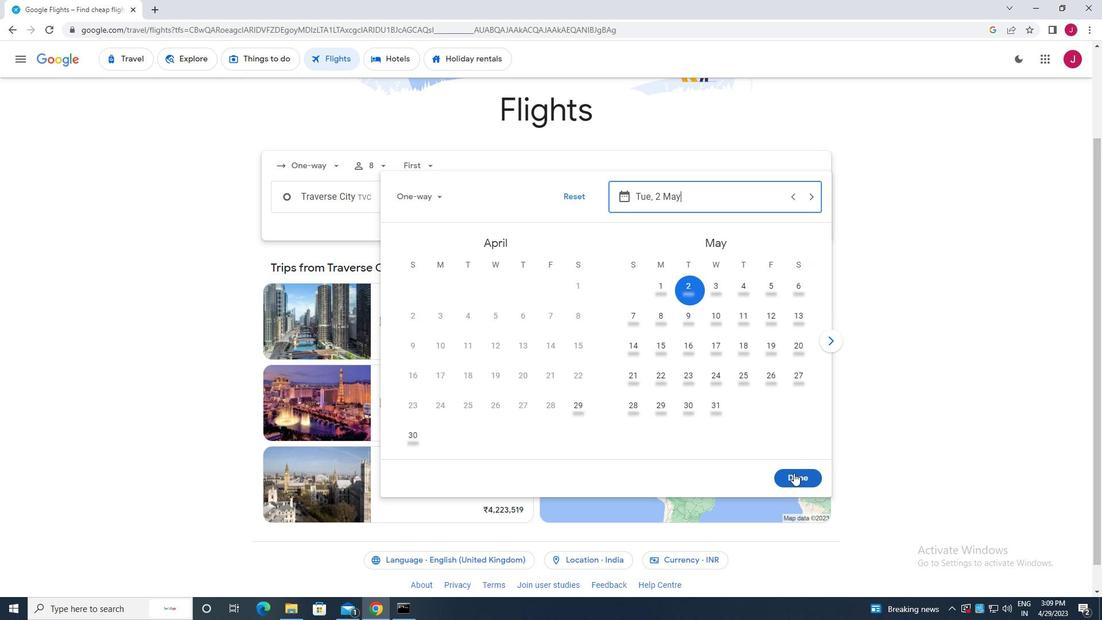 
Action: Mouse moved to (550, 236)
Screenshot: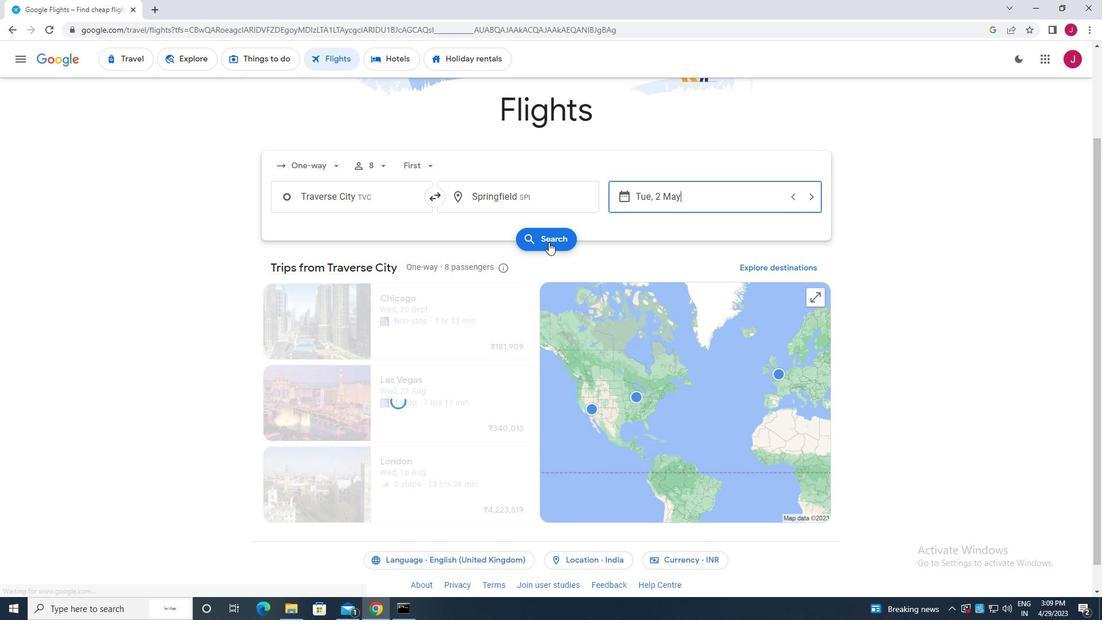 
Action: Mouse pressed left at (550, 236)
Screenshot: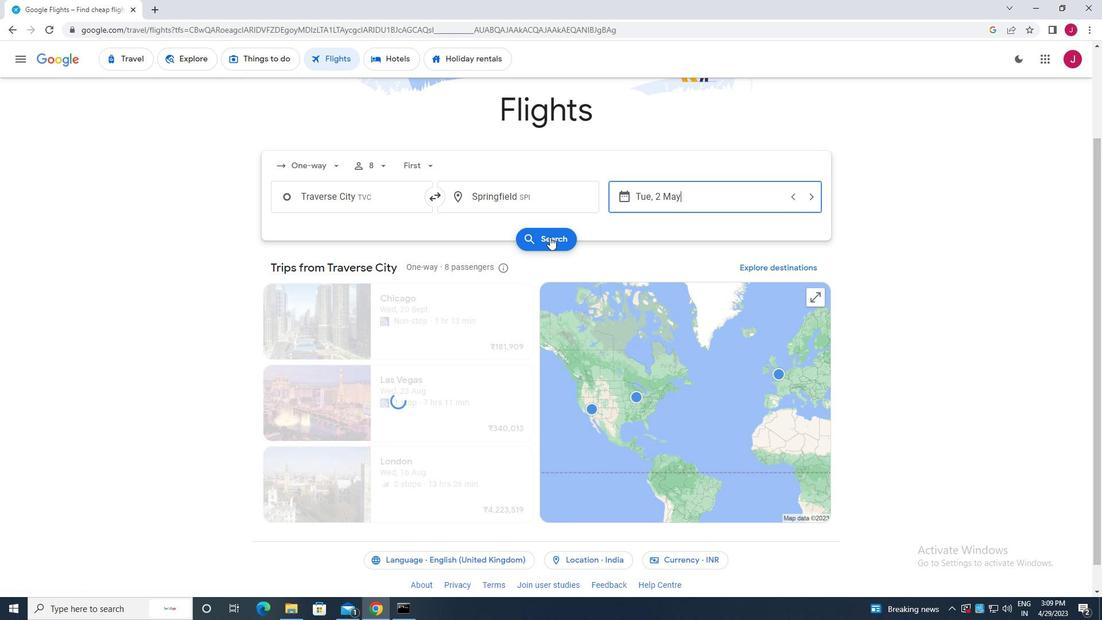 
Action: Mouse moved to (294, 163)
Screenshot: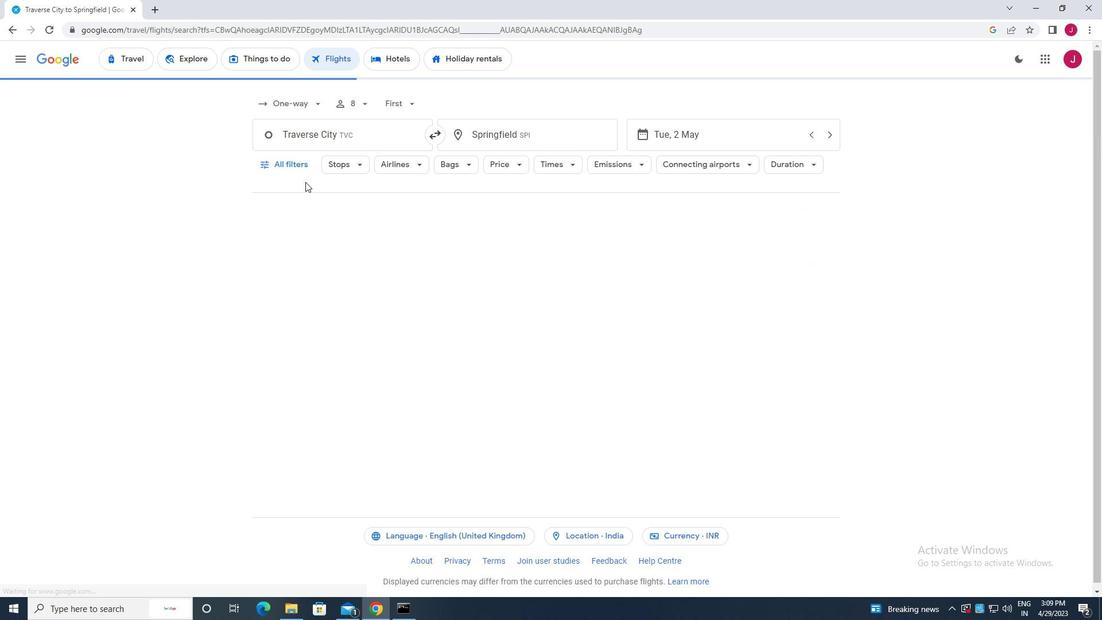 
Action: Mouse pressed left at (294, 163)
Screenshot: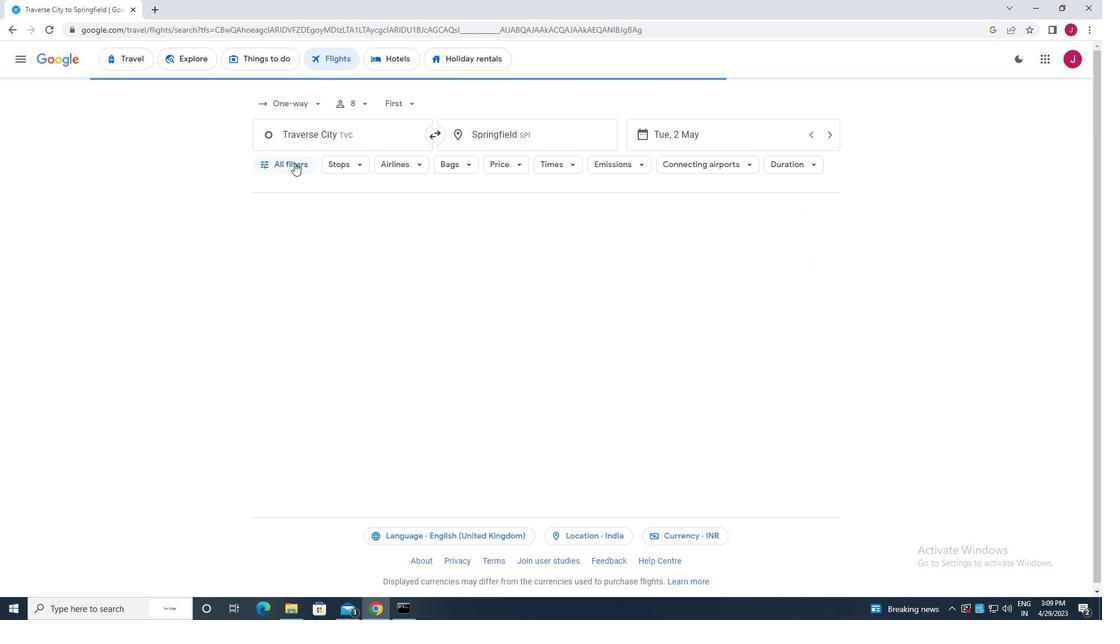 
Action: Mouse moved to (414, 294)
Screenshot: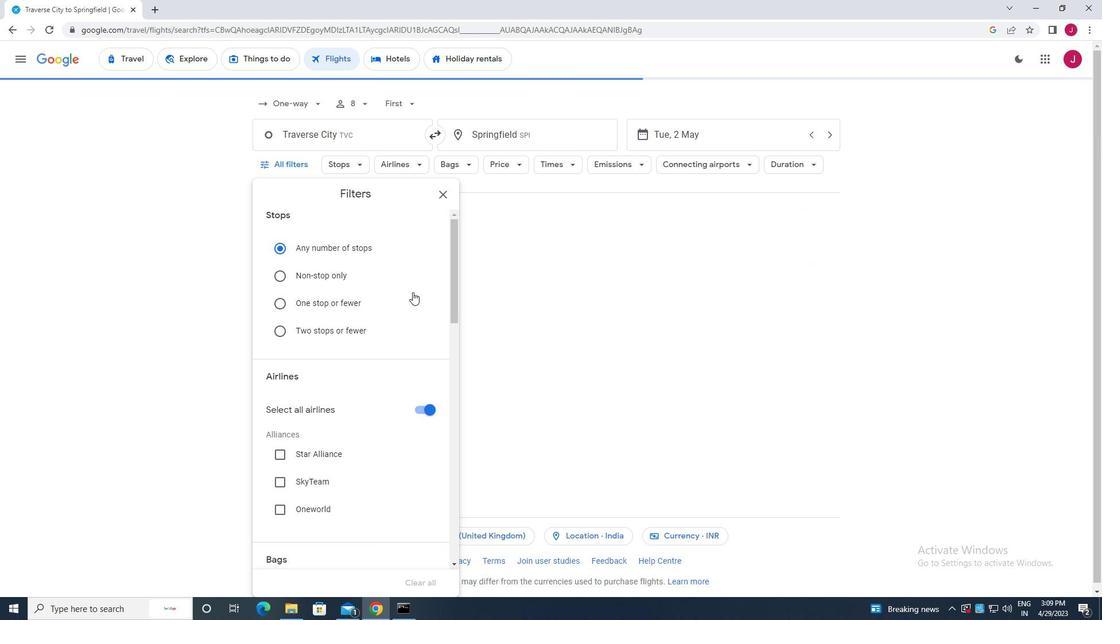 
Action: Mouse scrolled (414, 294) with delta (0, 0)
Screenshot: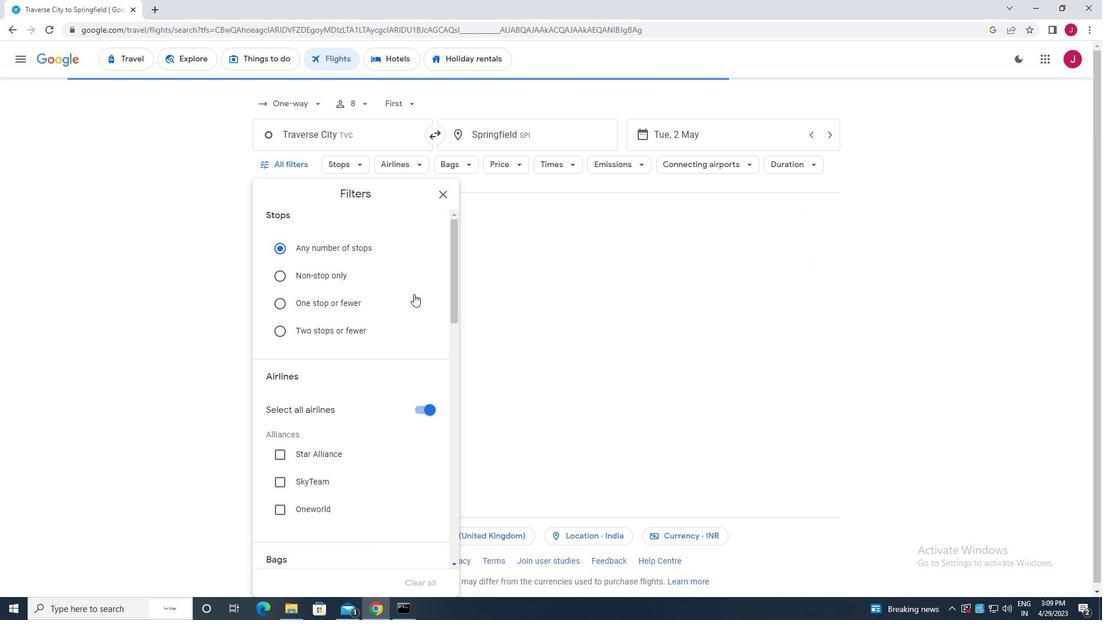 
Action: Mouse scrolled (414, 294) with delta (0, 0)
Screenshot: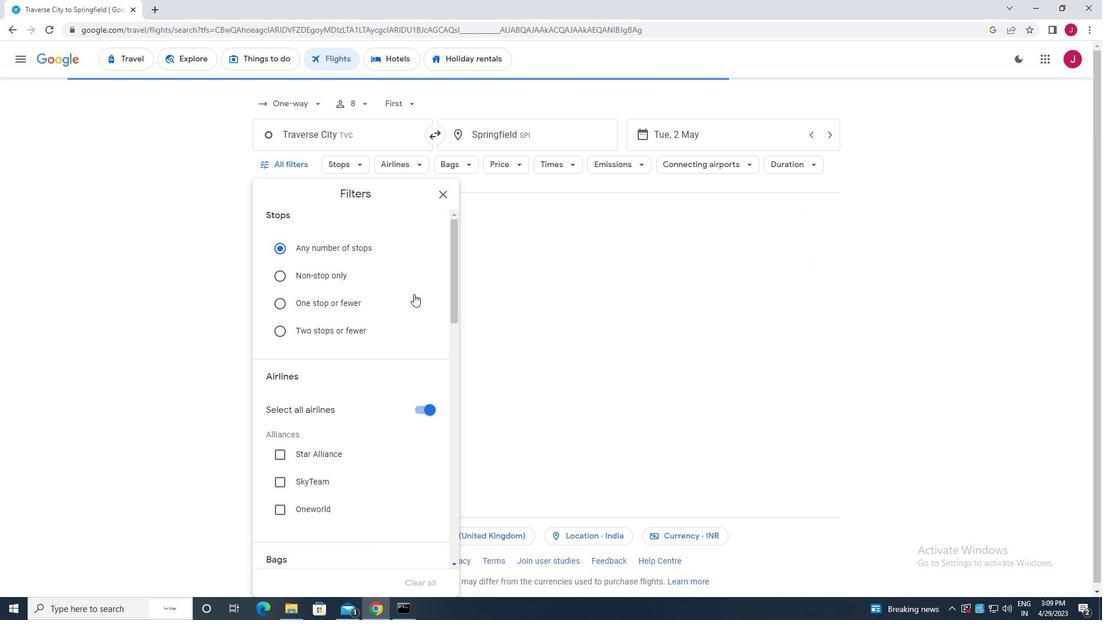 
Action: Mouse moved to (414, 294)
Screenshot: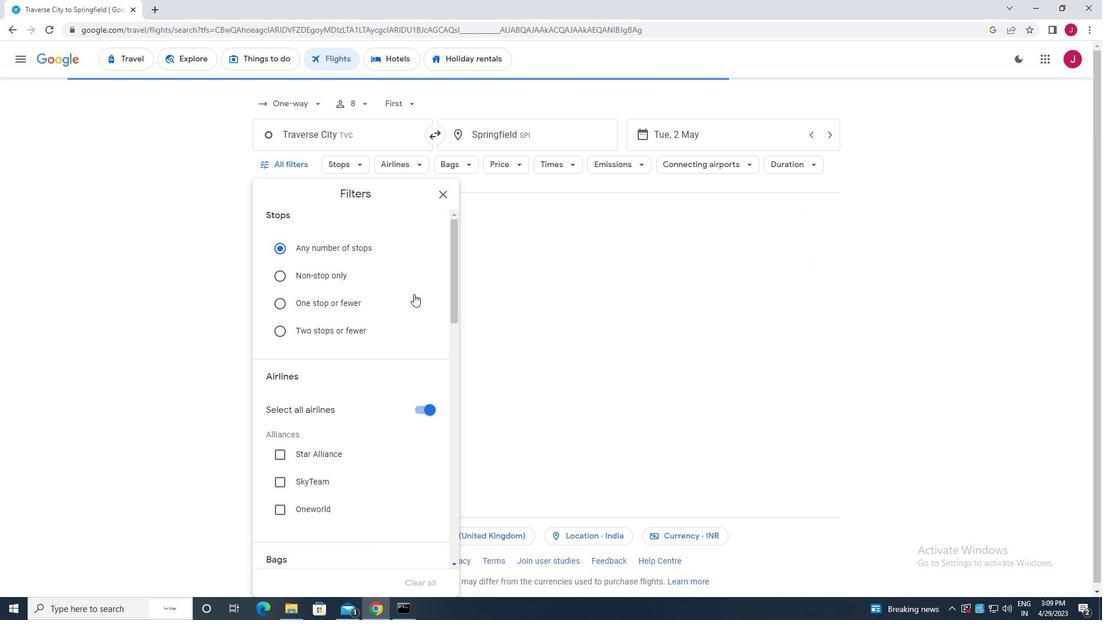 
Action: Mouse scrolled (414, 294) with delta (0, 0)
Screenshot: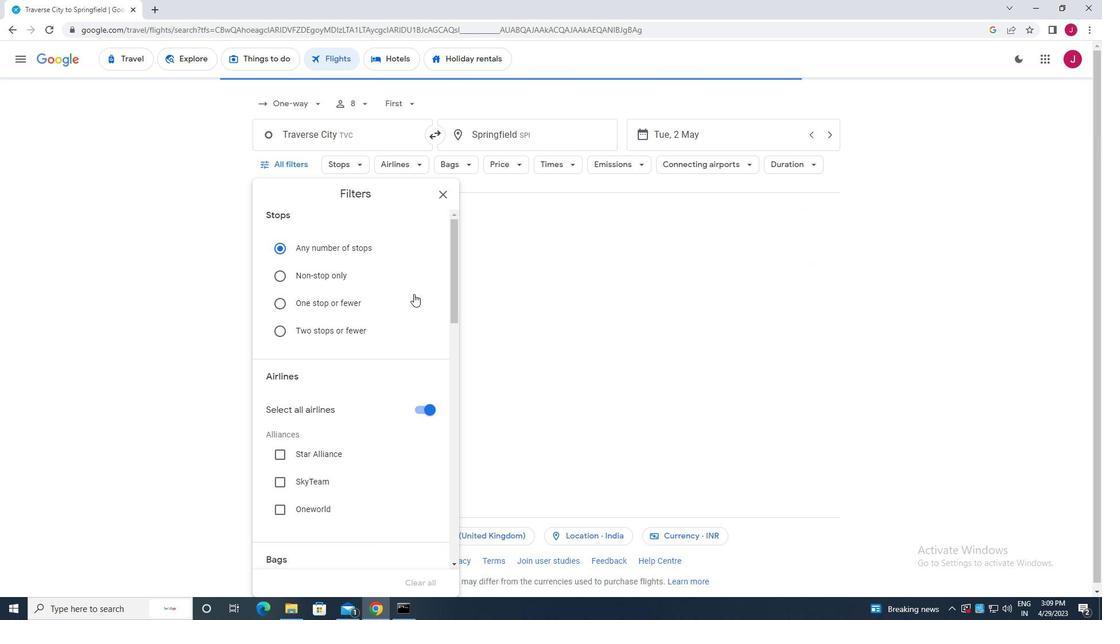 
Action: Mouse moved to (419, 236)
Screenshot: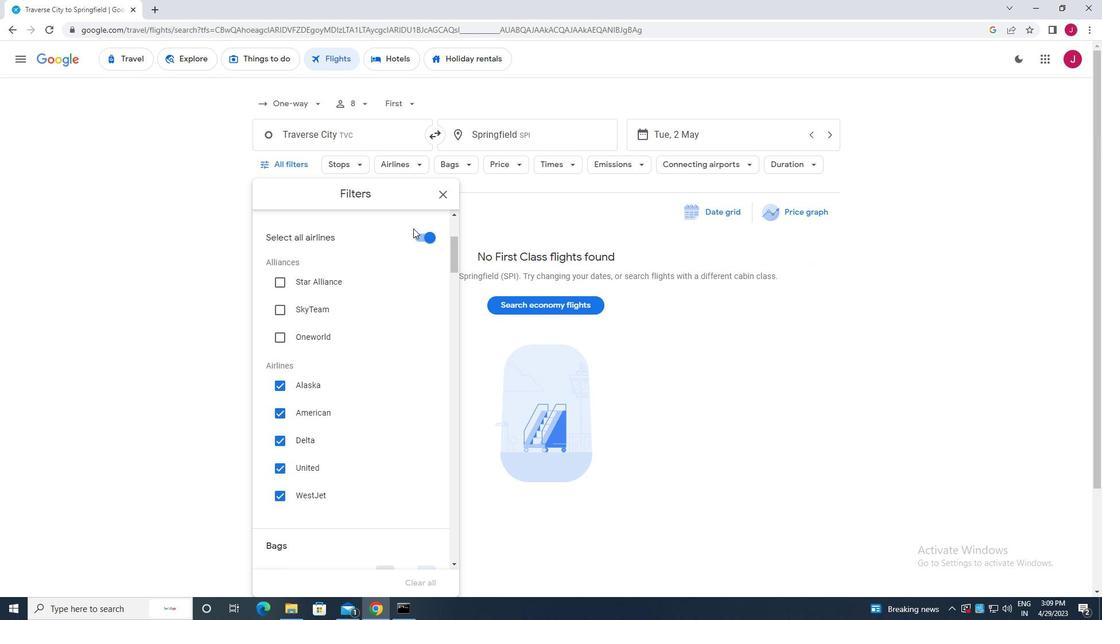 
Action: Mouse pressed left at (419, 236)
Screenshot: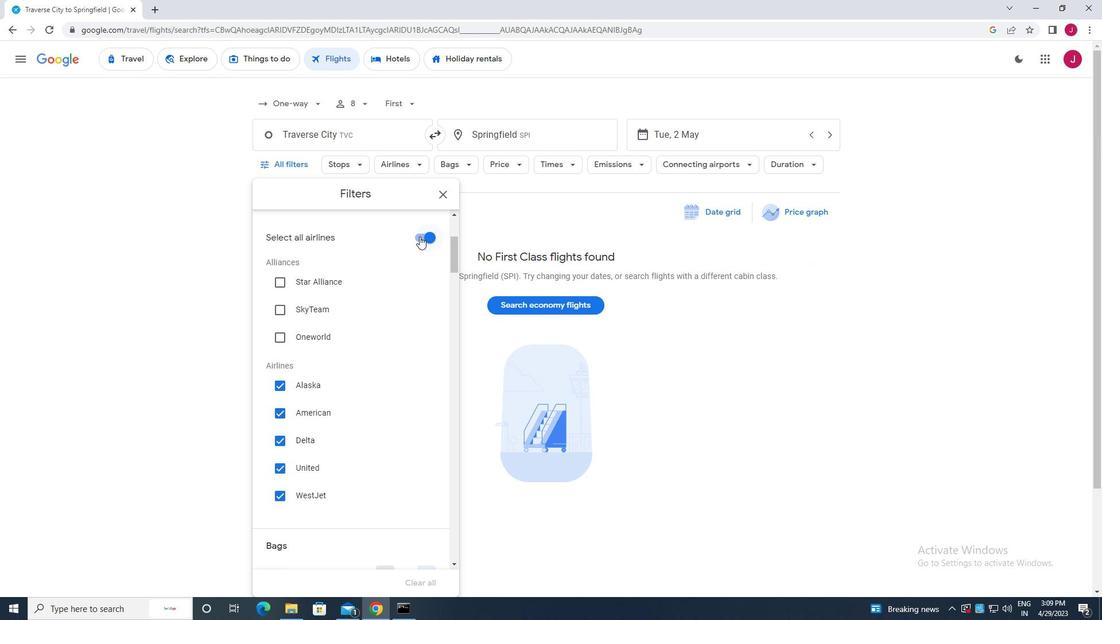 
Action: Mouse moved to (419, 269)
Screenshot: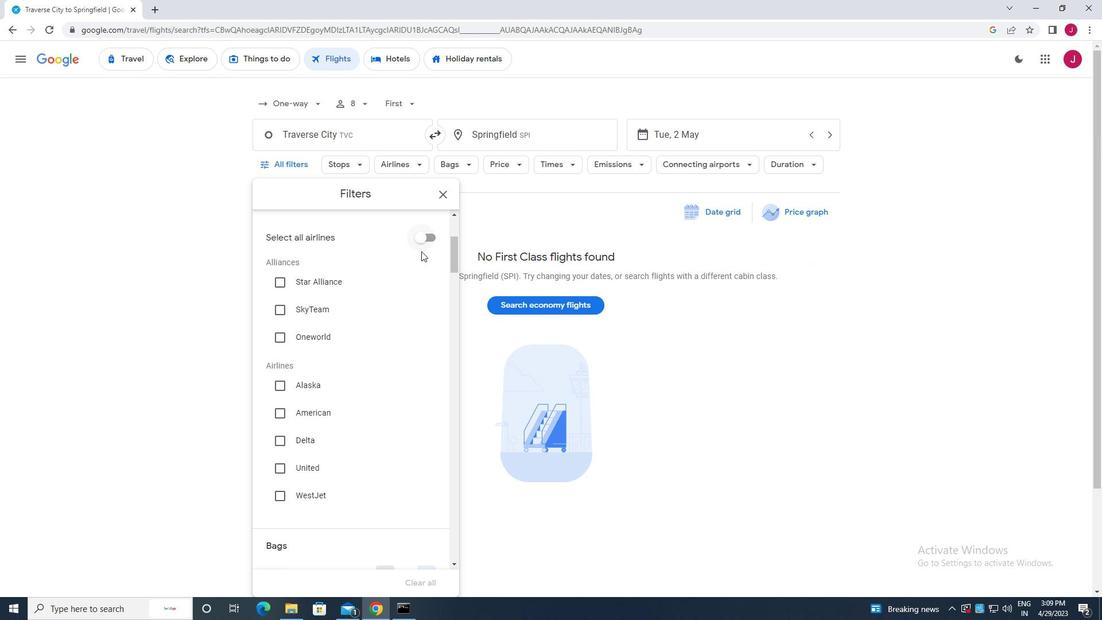 
Action: Mouse scrolled (419, 268) with delta (0, 0)
Screenshot: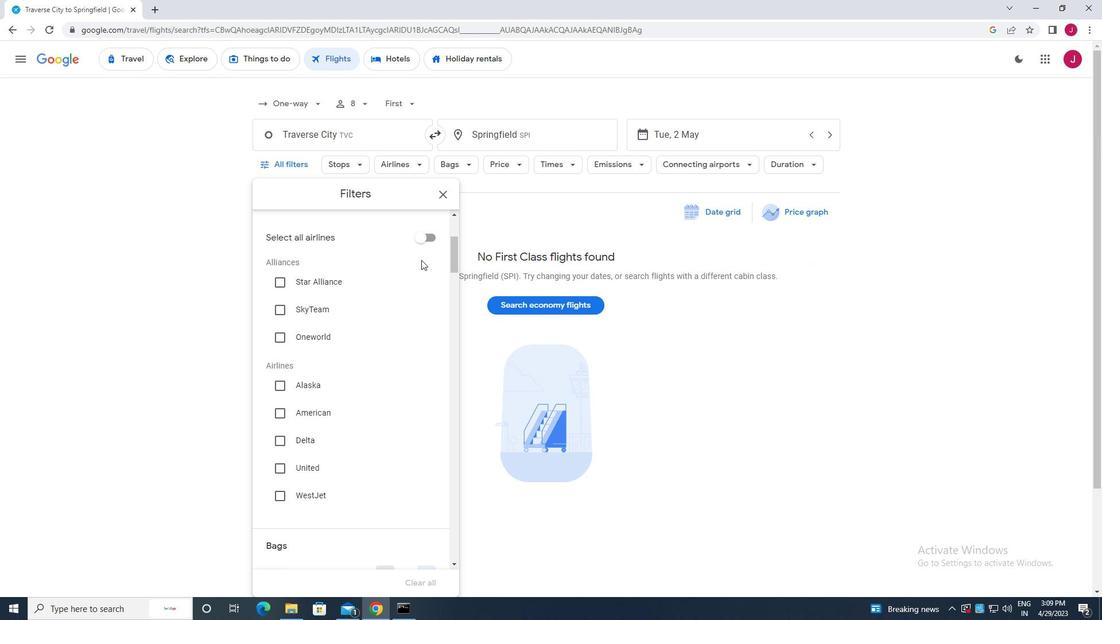 
Action: Mouse moved to (419, 271)
Screenshot: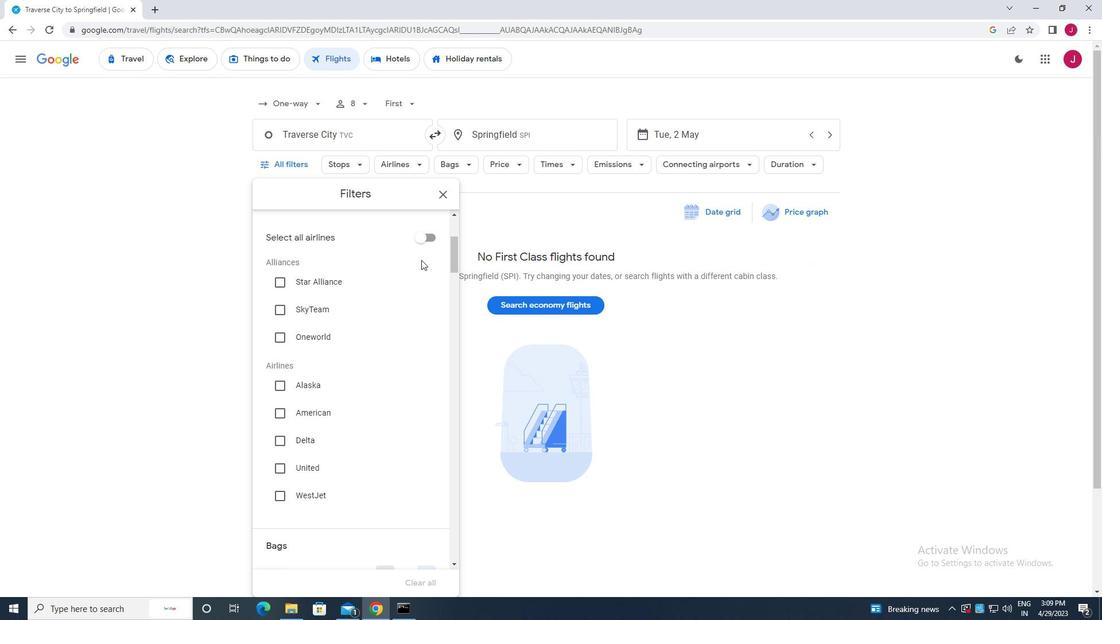 
Action: Mouse scrolled (419, 271) with delta (0, 0)
Screenshot: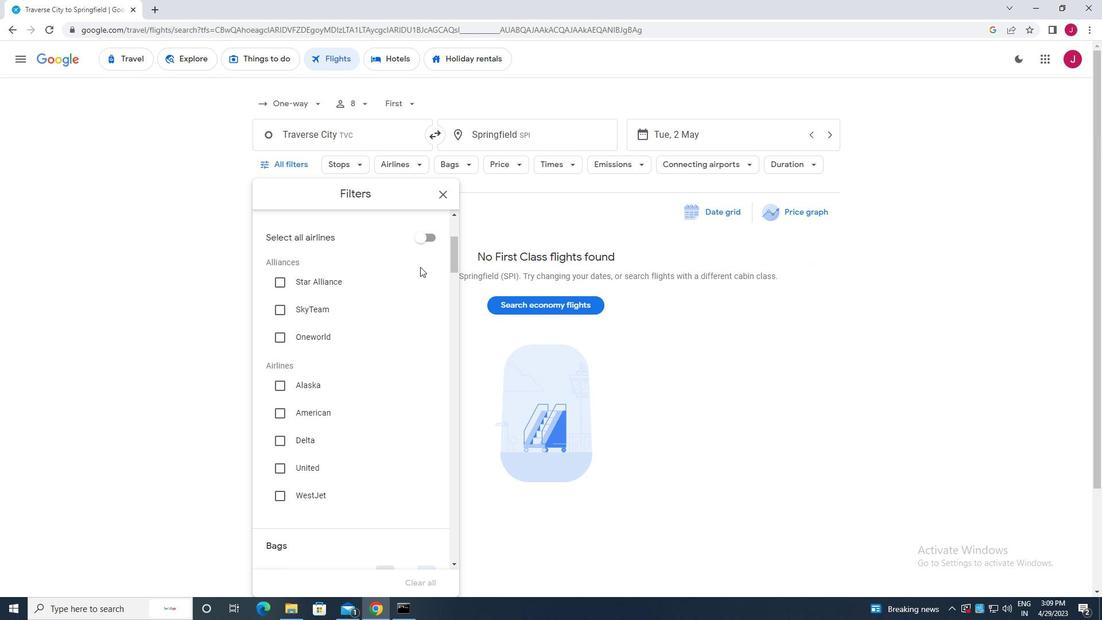 
Action: Mouse moved to (280, 325)
Screenshot: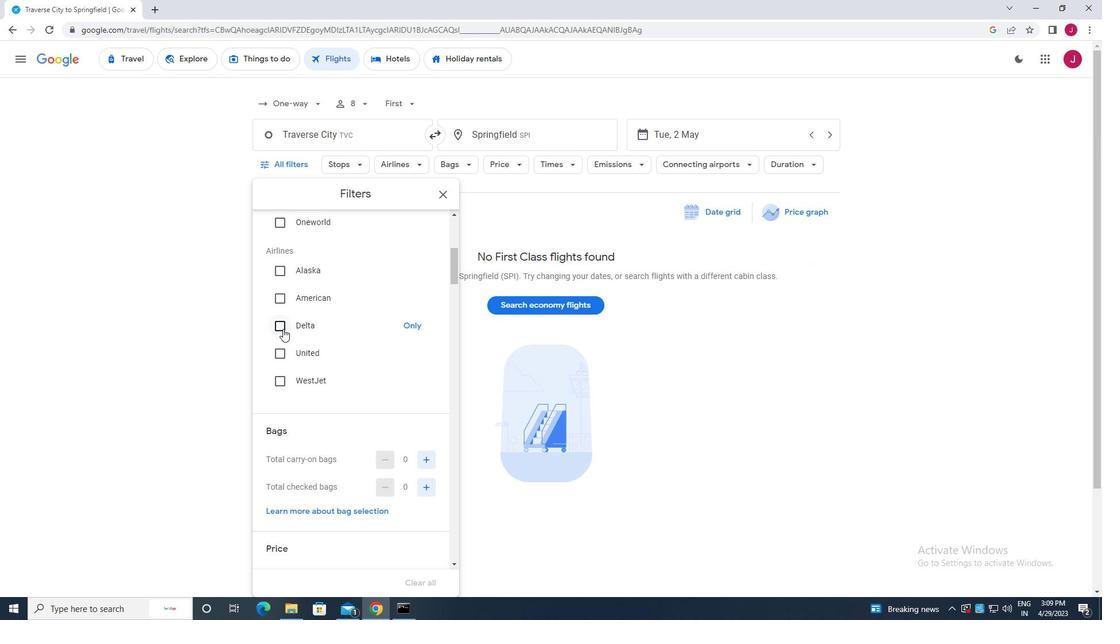 
Action: Mouse pressed left at (280, 325)
Screenshot: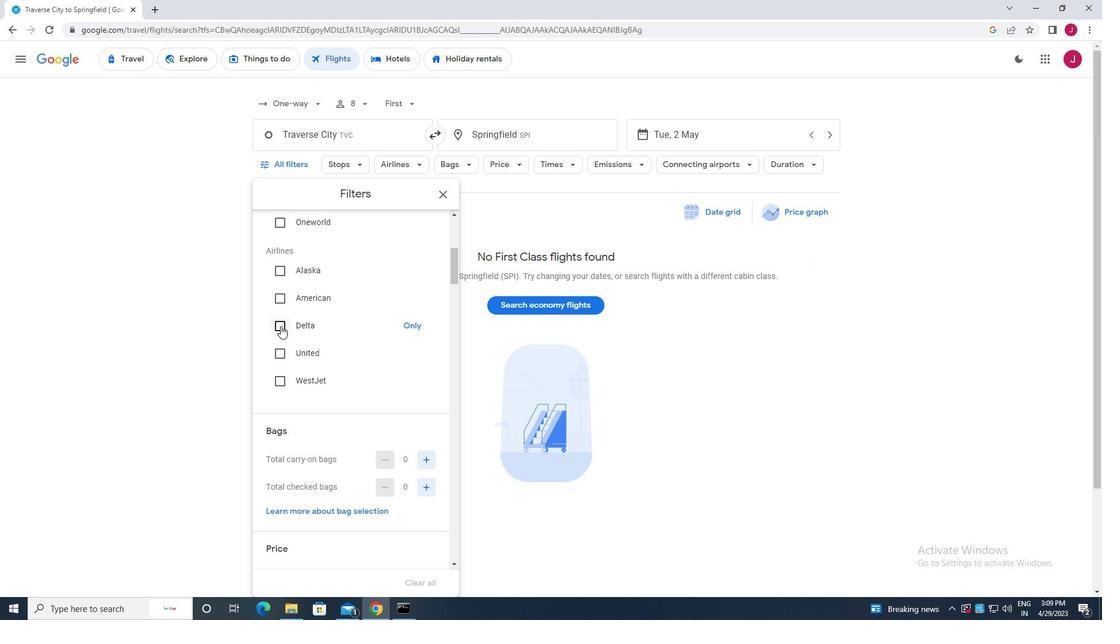 
Action: Mouse moved to (371, 348)
Screenshot: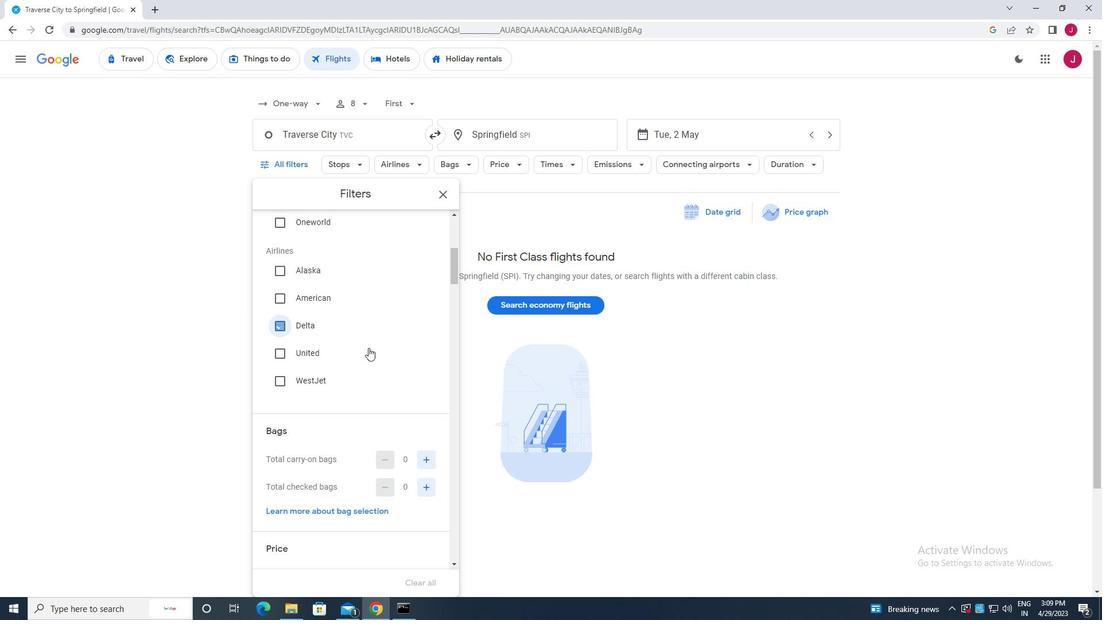 
Action: Mouse scrolled (371, 347) with delta (0, 0)
Screenshot: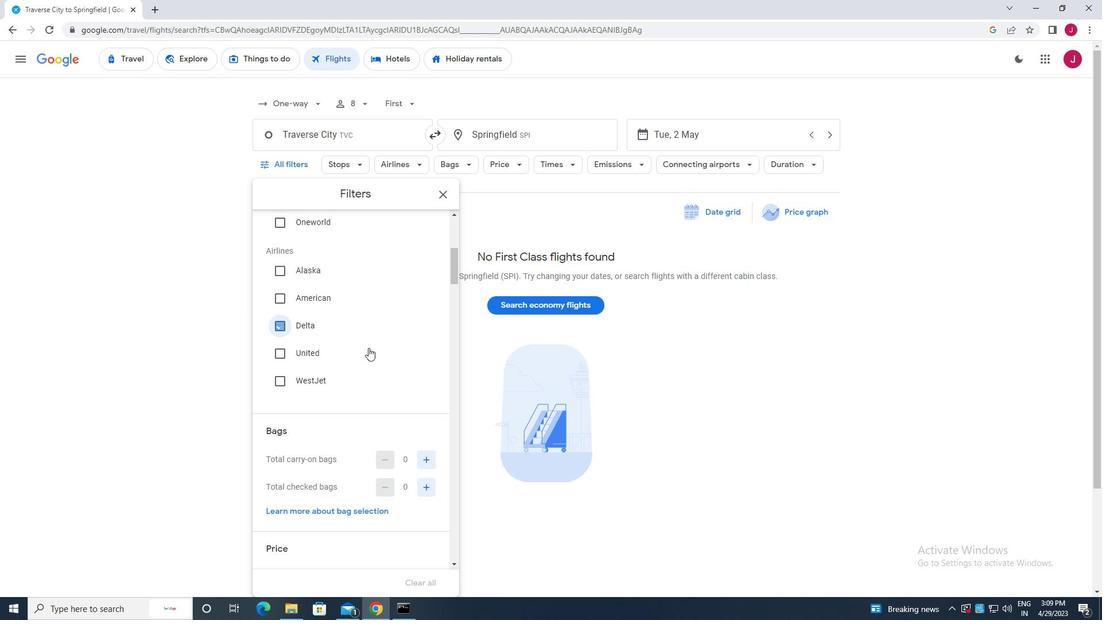 
Action: Mouse moved to (372, 349)
Screenshot: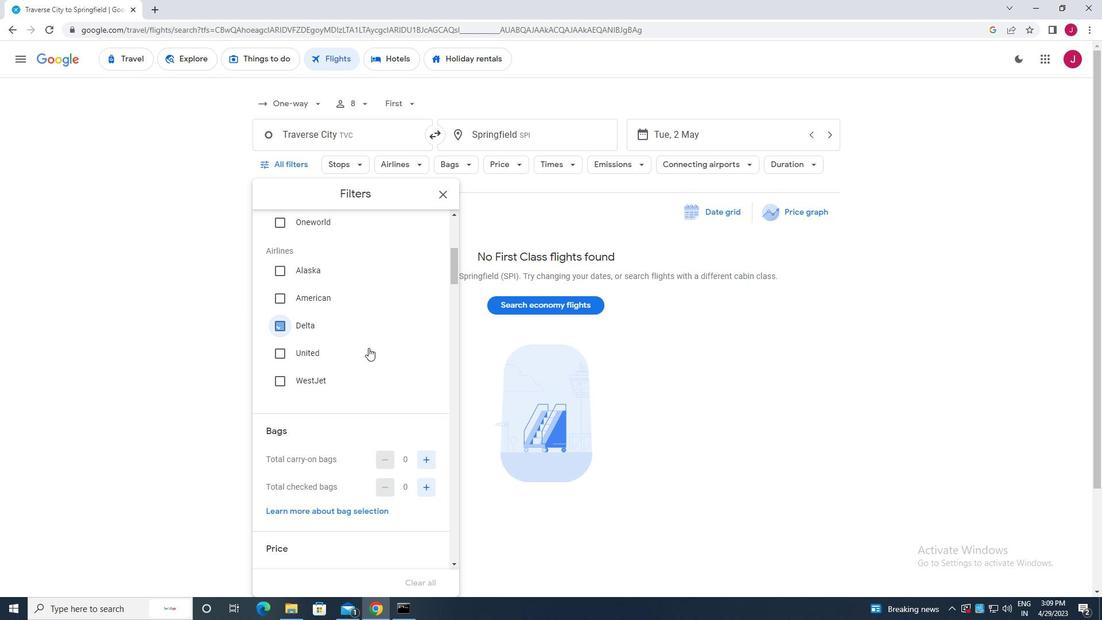 
Action: Mouse scrolled (372, 348) with delta (0, 0)
Screenshot: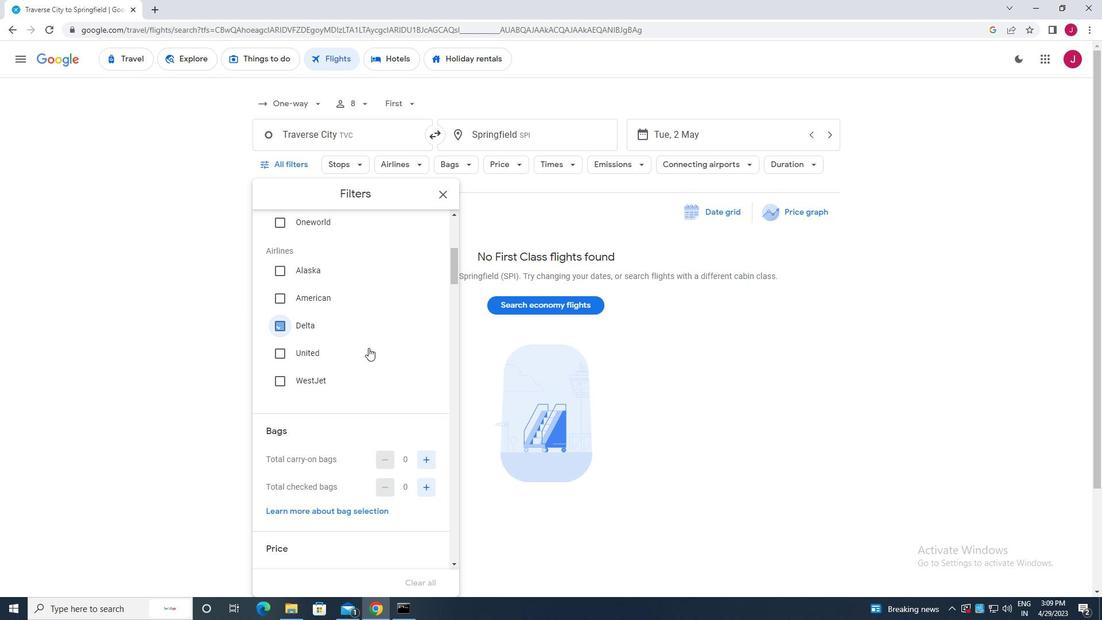
Action: Mouse scrolled (372, 348) with delta (0, 0)
Screenshot: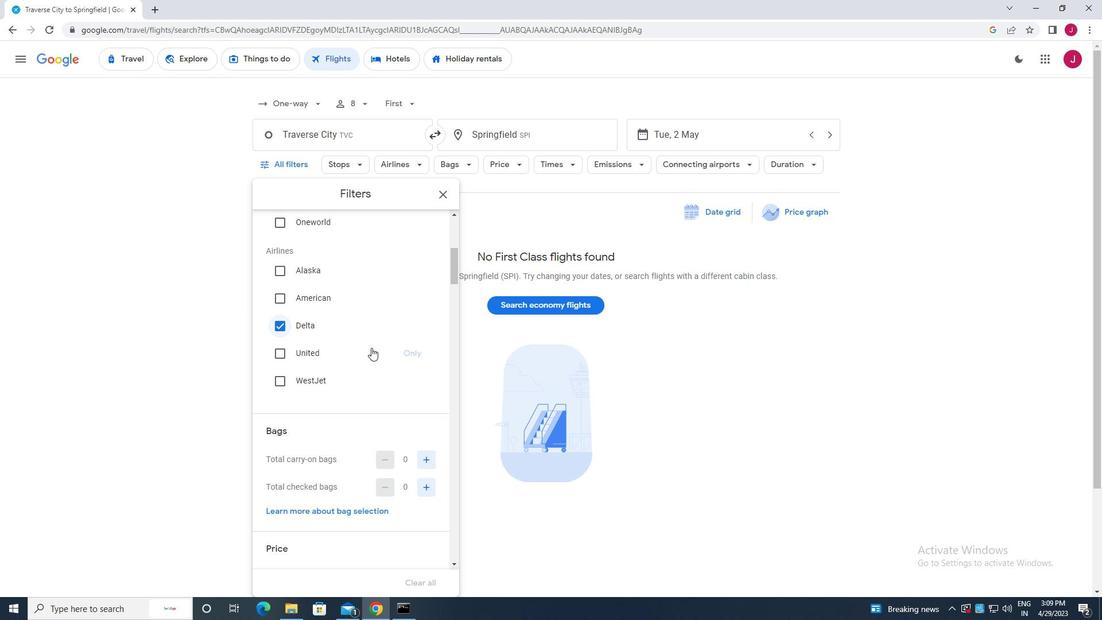 
Action: Mouse scrolled (372, 348) with delta (0, 0)
Screenshot: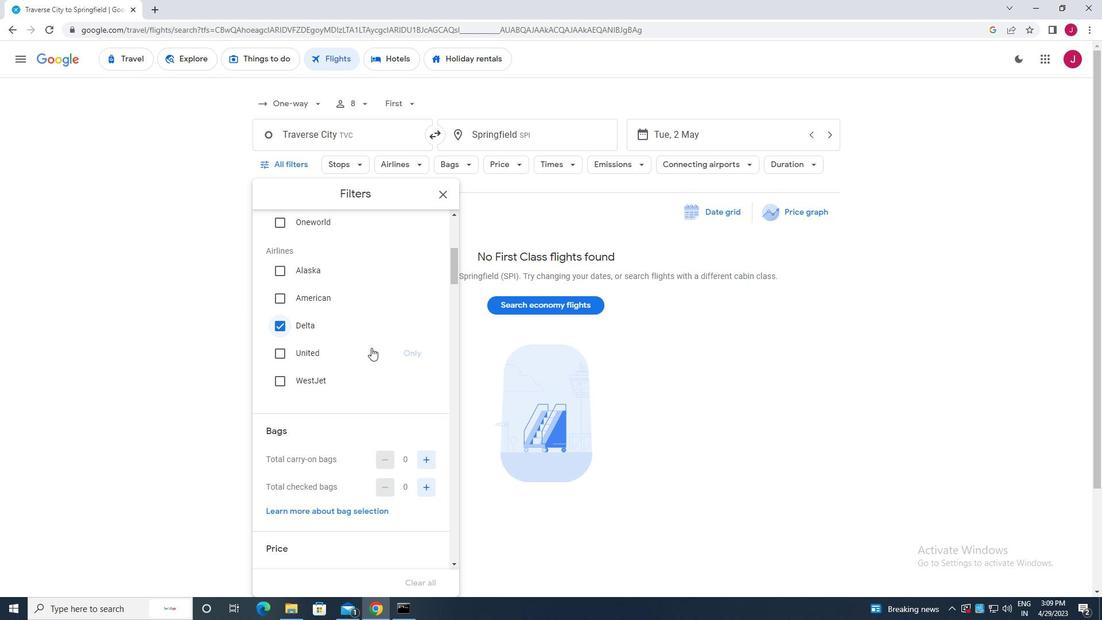 
Action: Mouse moved to (372, 349)
Screenshot: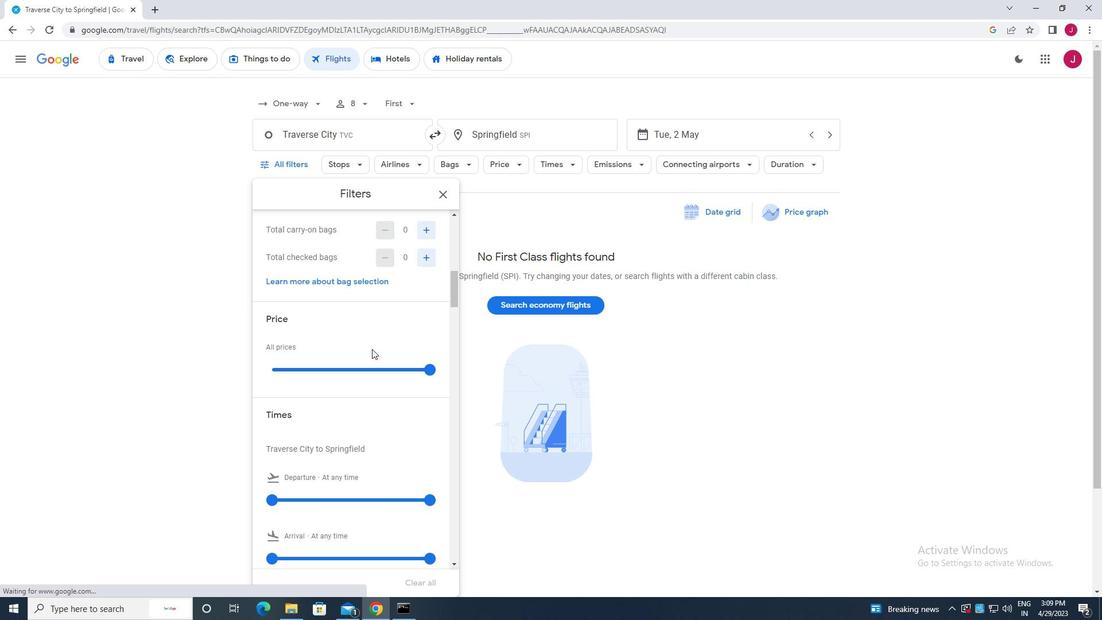 
Action: Mouse scrolled (372, 348) with delta (0, 0)
Screenshot: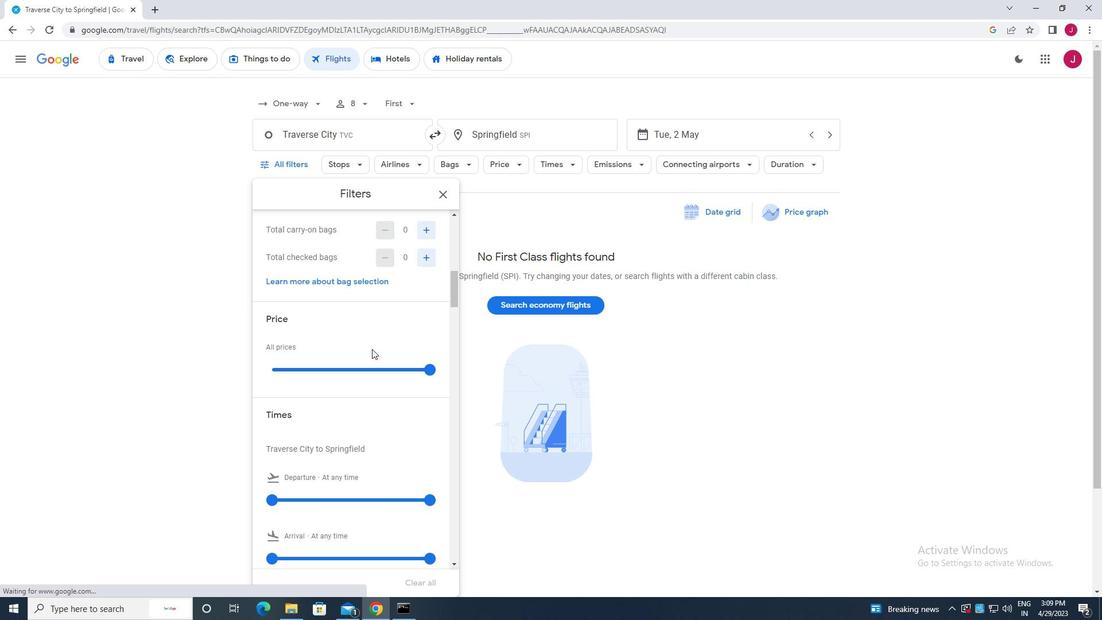 
Action: Mouse moved to (373, 349)
Screenshot: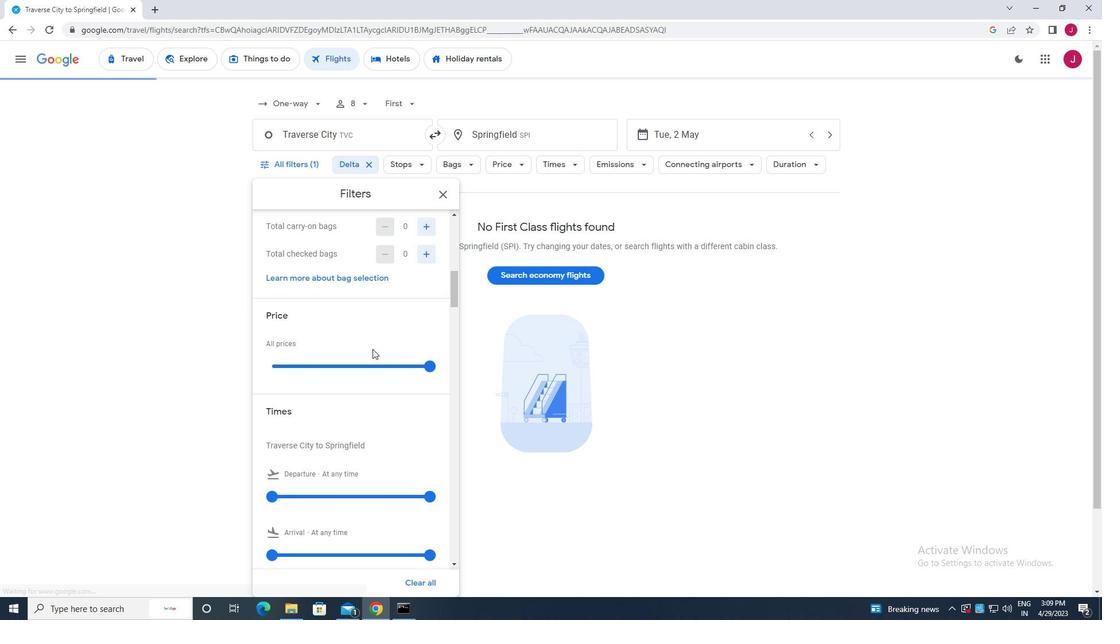 
Action: Mouse scrolled (373, 349) with delta (0, 0)
Screenshot: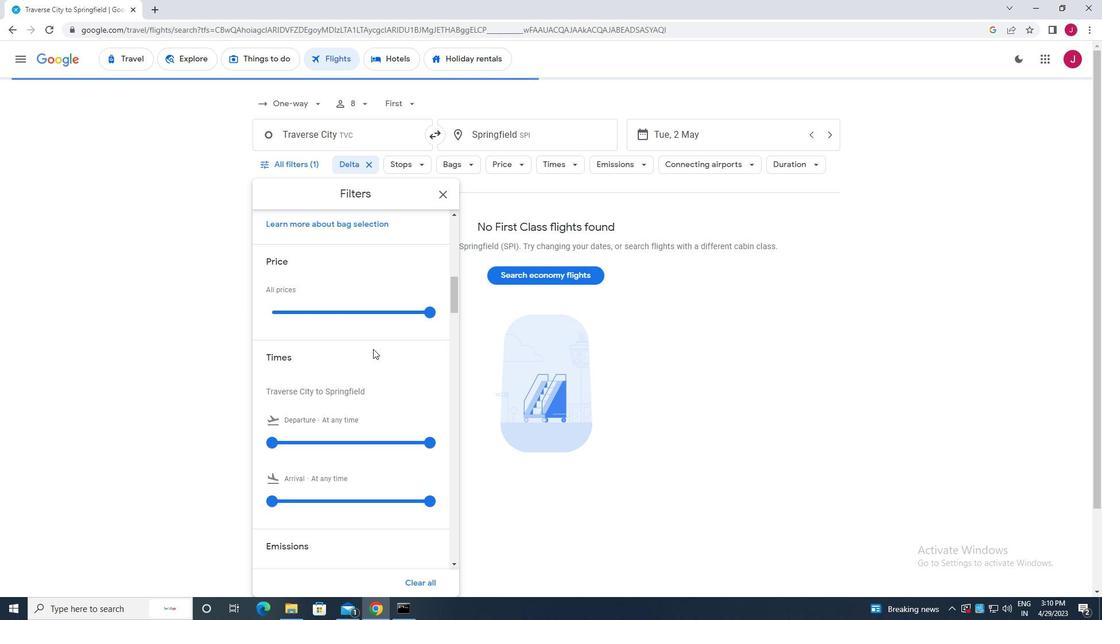 
Action: Mouse moved to (426, 253)
Screenshot: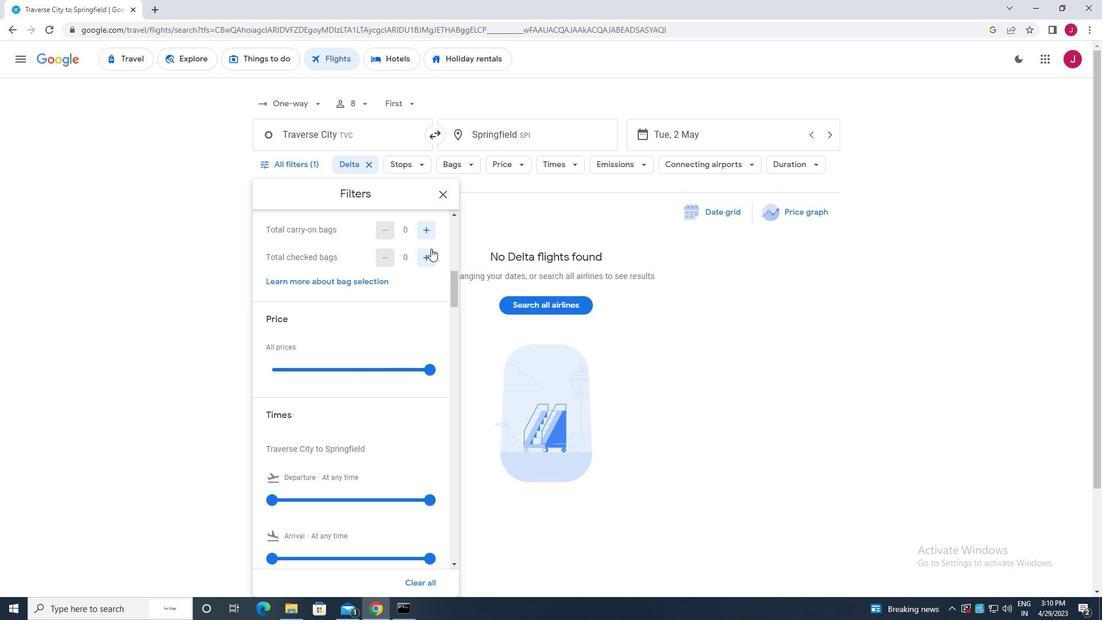 
Action: Mouse pressed left at (426, 253)
Screenshot: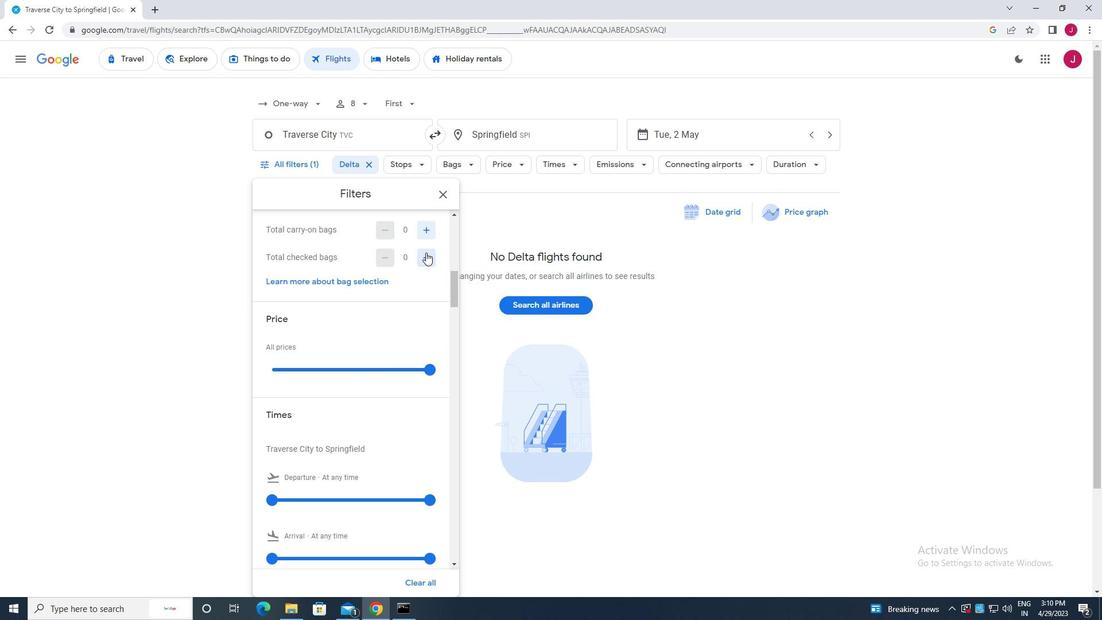 
Action: Mouse moved to (431, 370)
Screenshot: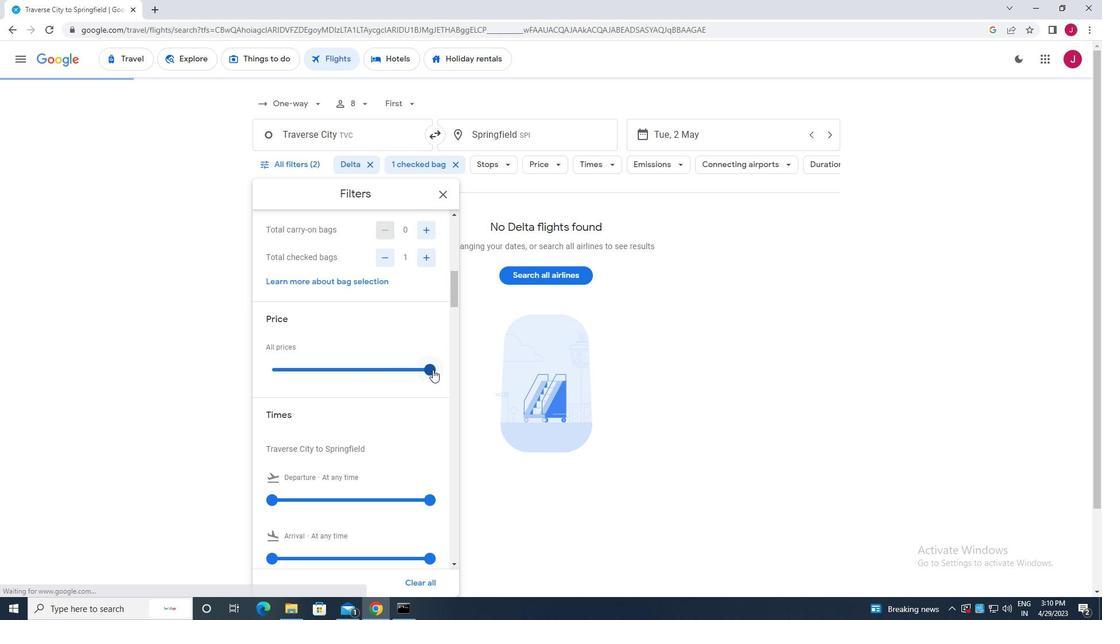 
Action: Mouse pressed left at (431, 370)
Screenshot: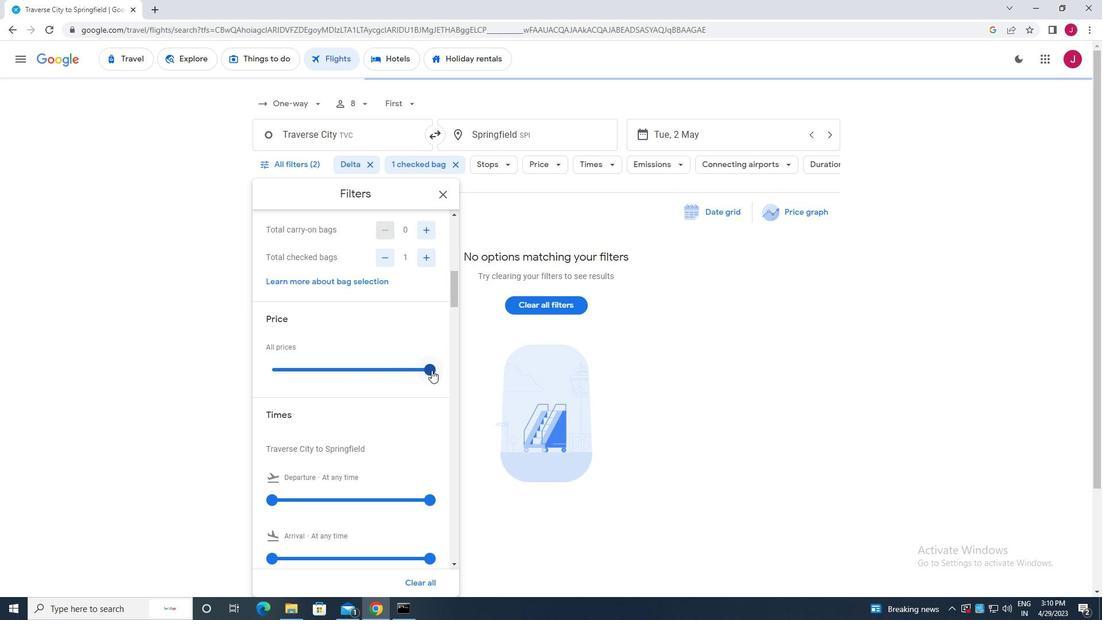 
Action: Mouse moved to (273, 368)
Screenshot: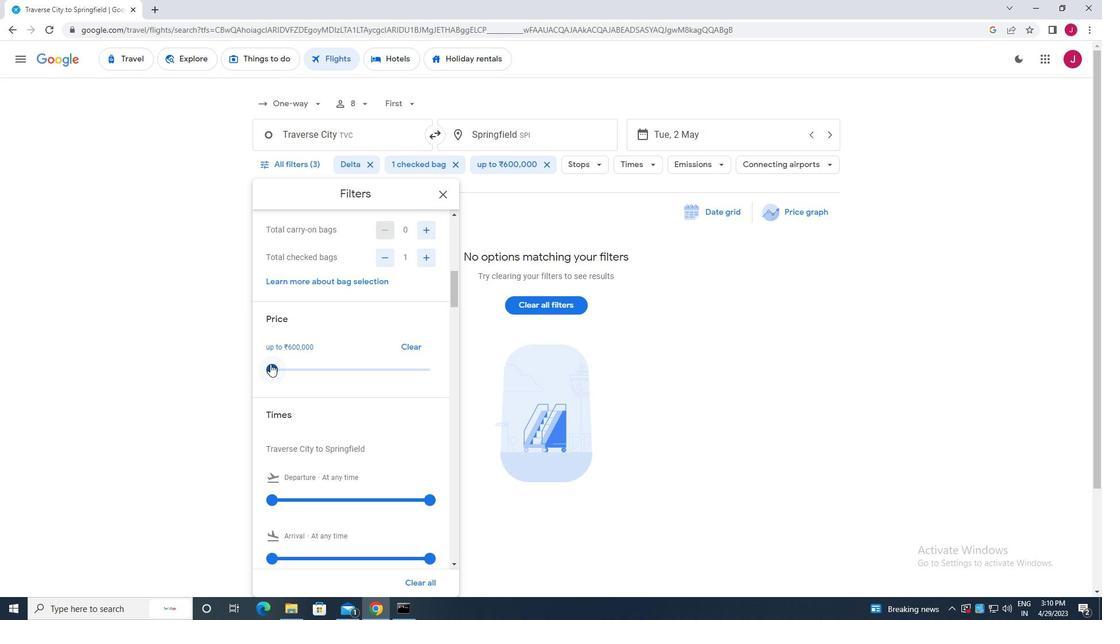 
Action: Mouse scrolled (273, 368) with delta (0, 0)
Screenshot: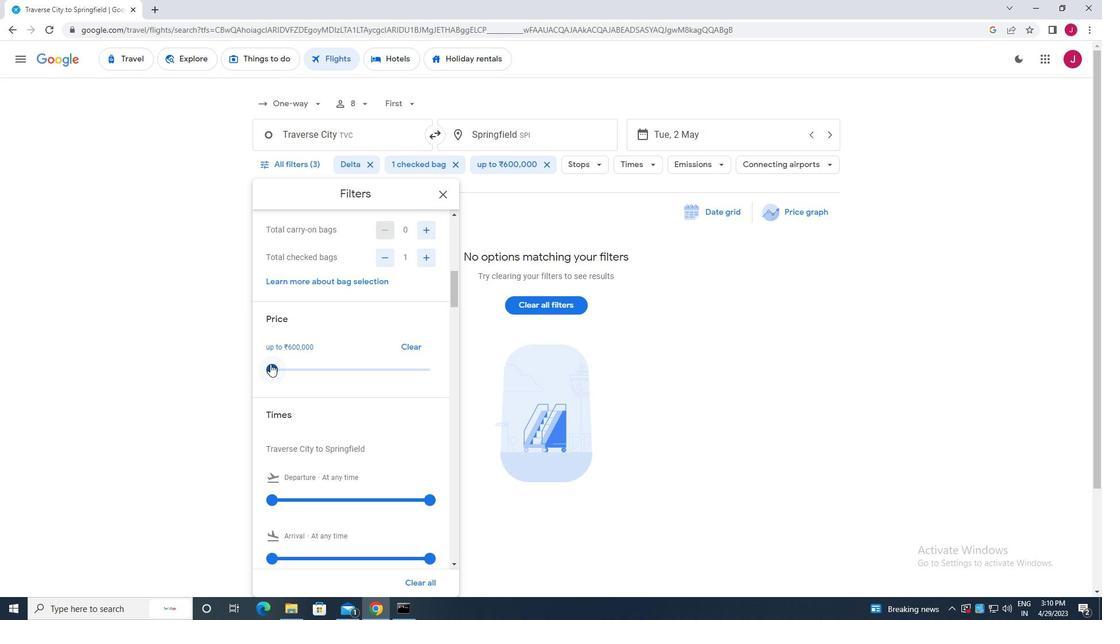 
Action: Mouse moved to (286, 419)
Screenshot: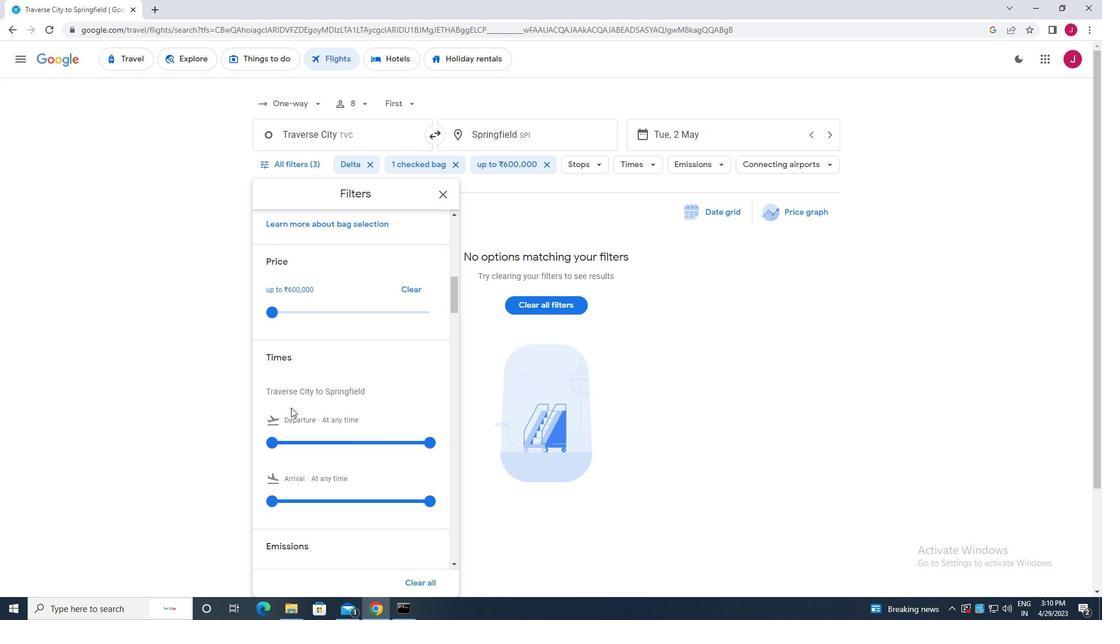 
Action: Mouse scrolled (286, 419) with delta (0, 0)
Screenshot: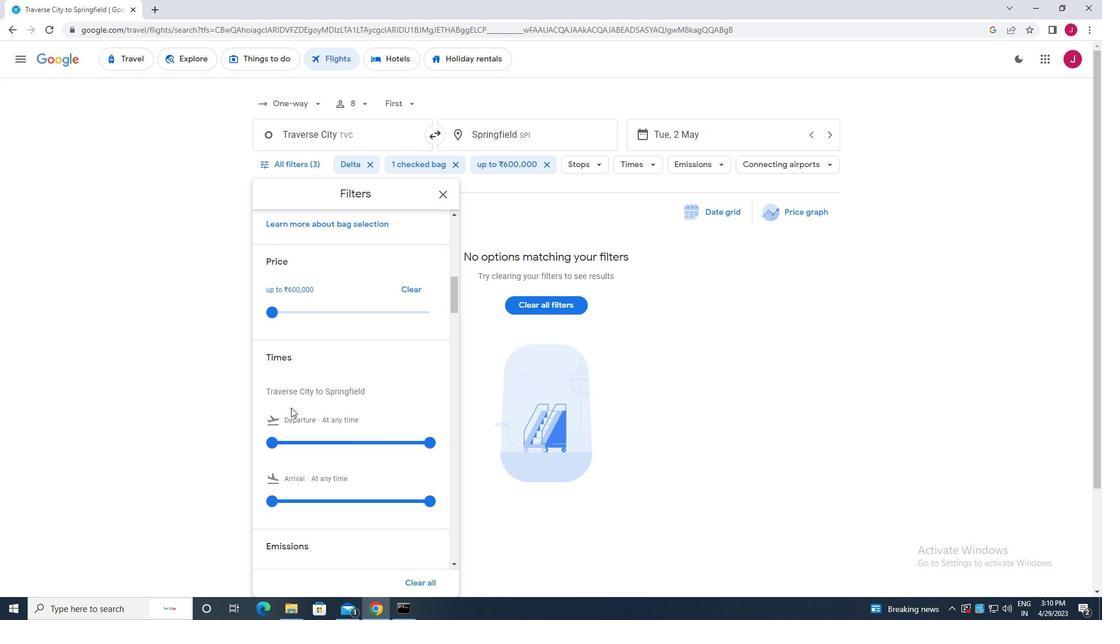 
Action: Mouse moved to (274, 385)
Screenshot: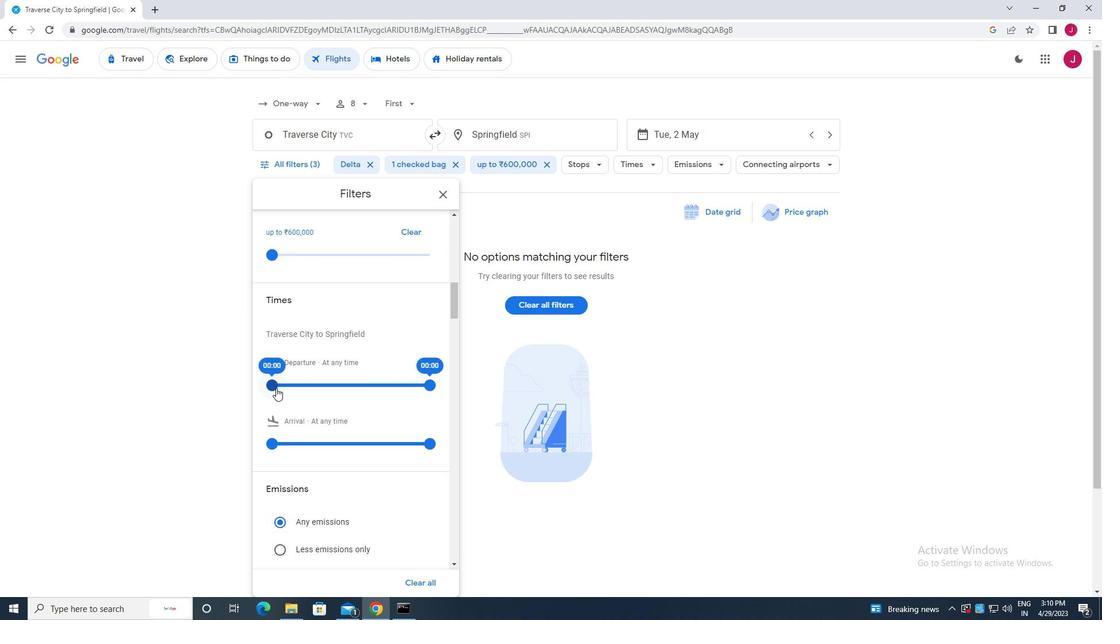 
Action: Mouse pressed left at (274, 385)
Screenshot: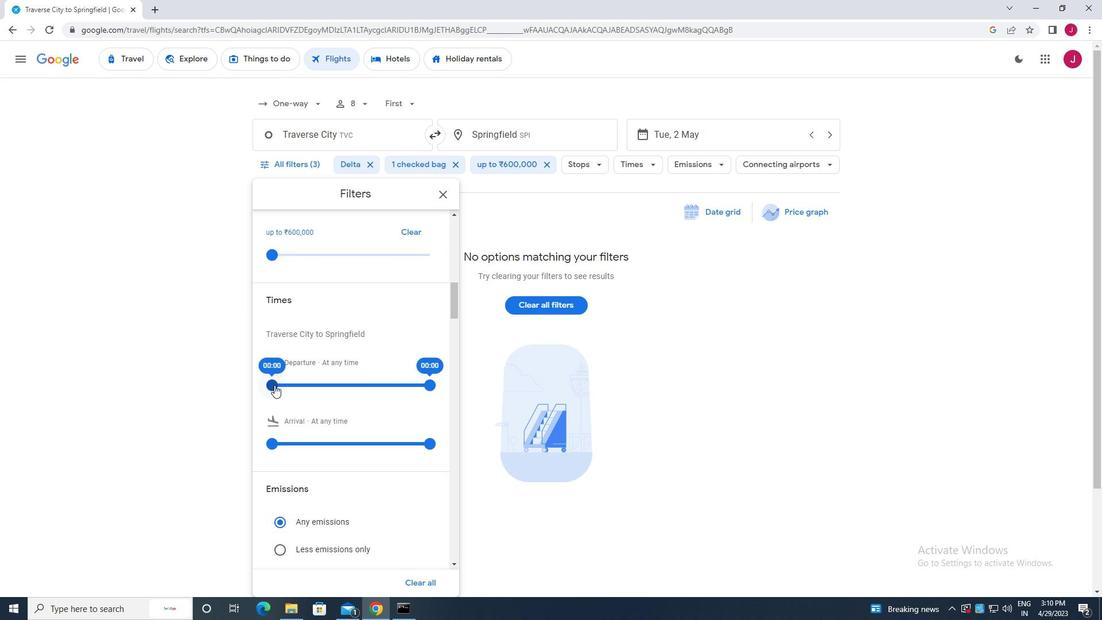 
Action: Mouse moved to (430, 384)
Screenshot: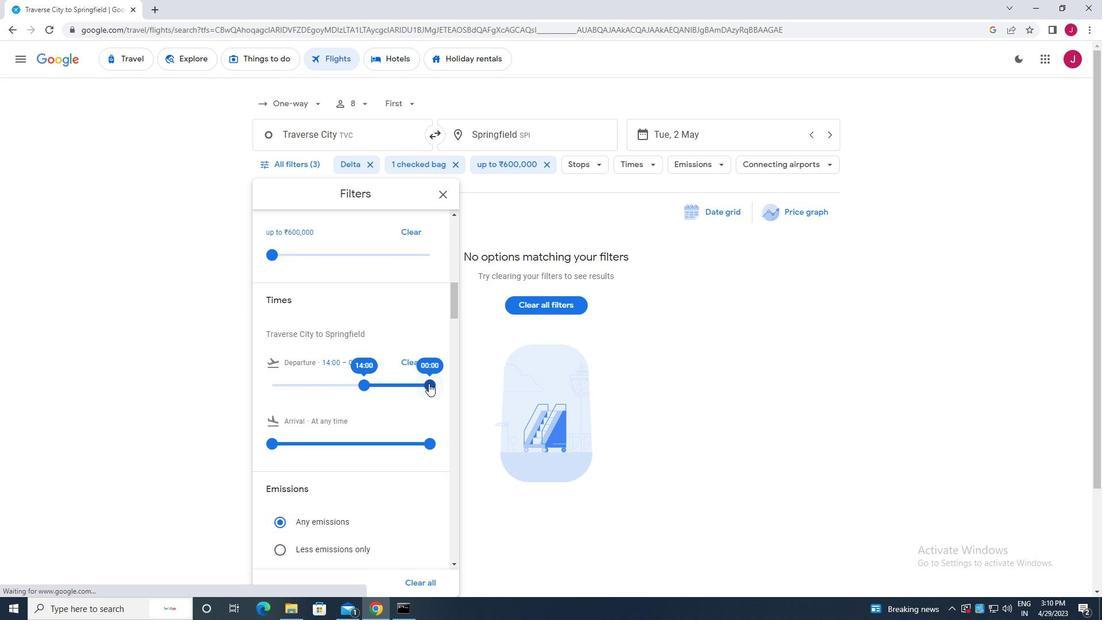 
Action: Mouse pressed left at (430, 384)
Screenshot: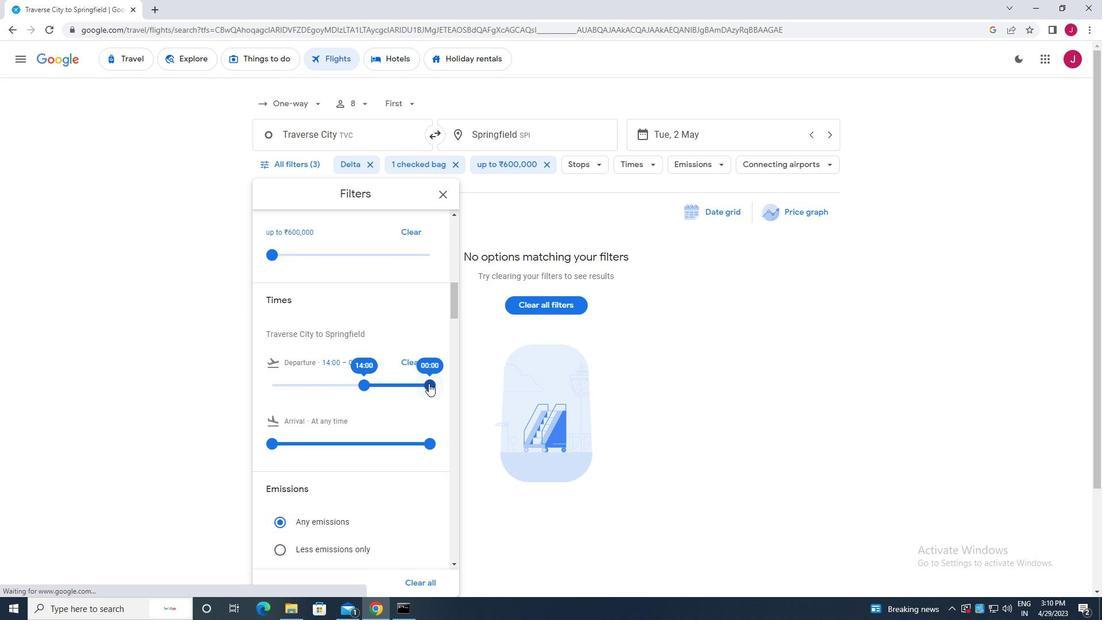 
Action: Mouse moved to (445, 195)
Screenshot: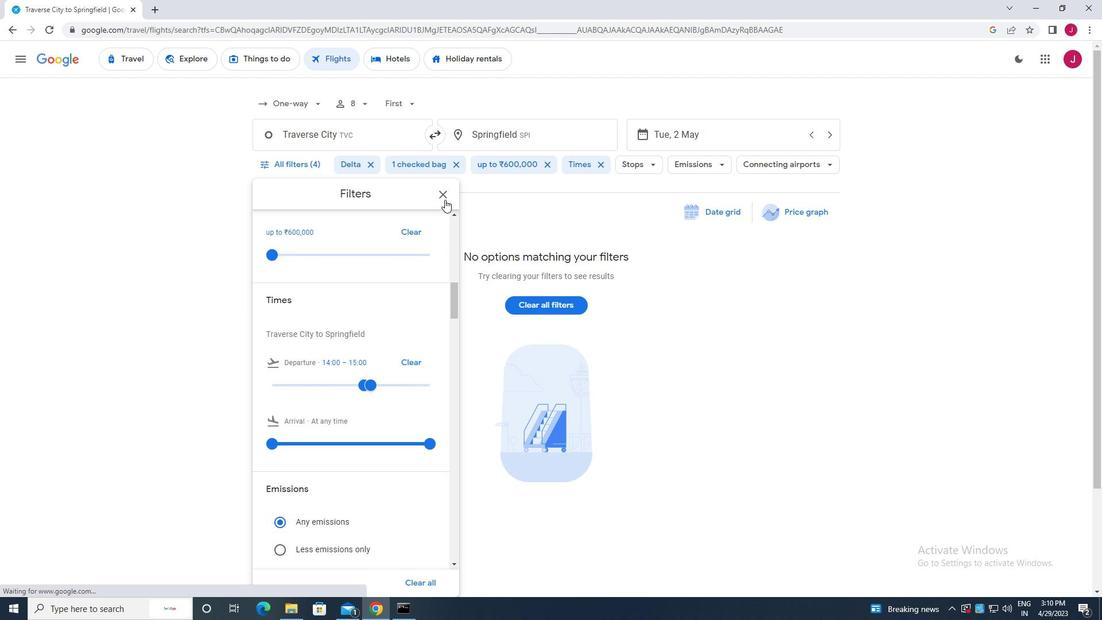 
Action: Mouse pressed left at (445, 195)
Screenshot: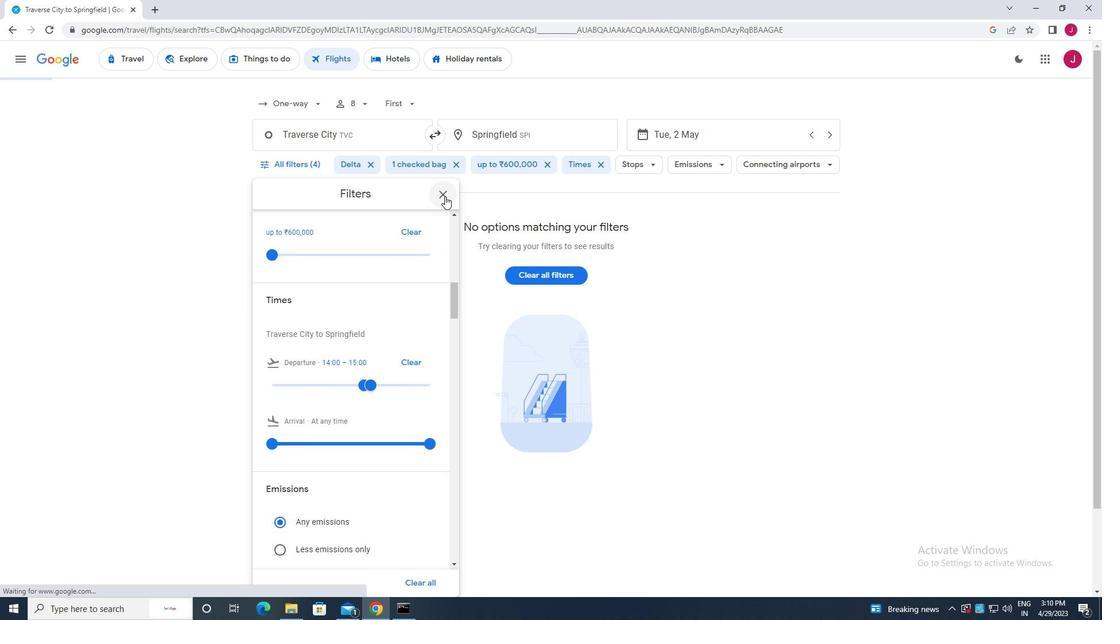 
Action: Mouse moved to (461, 187)
Screenshot: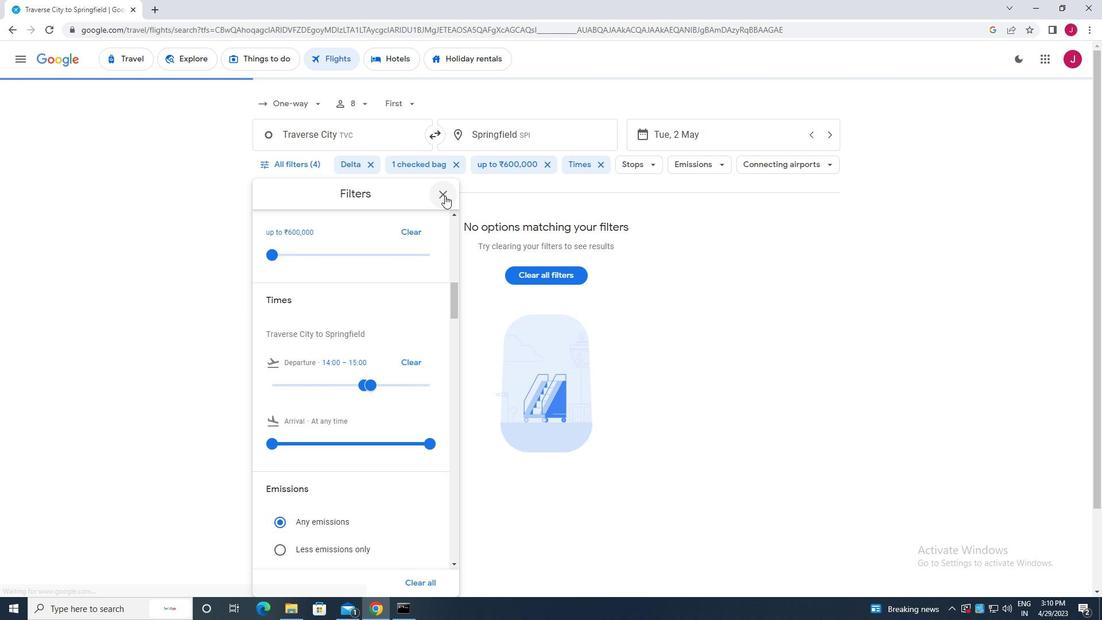 
